 Task: Open a blank sheet, save the file as Niagara.doc Insert a picture of 'Niagara Falls'with name   Niagara Falls.png  Change shape height to 7 select the picture, apply border and shading with setting 3-D, style Dashed line, color Yellow and width 3/4 pt
Action: Mouse moved to (25, 17)
Screenshot: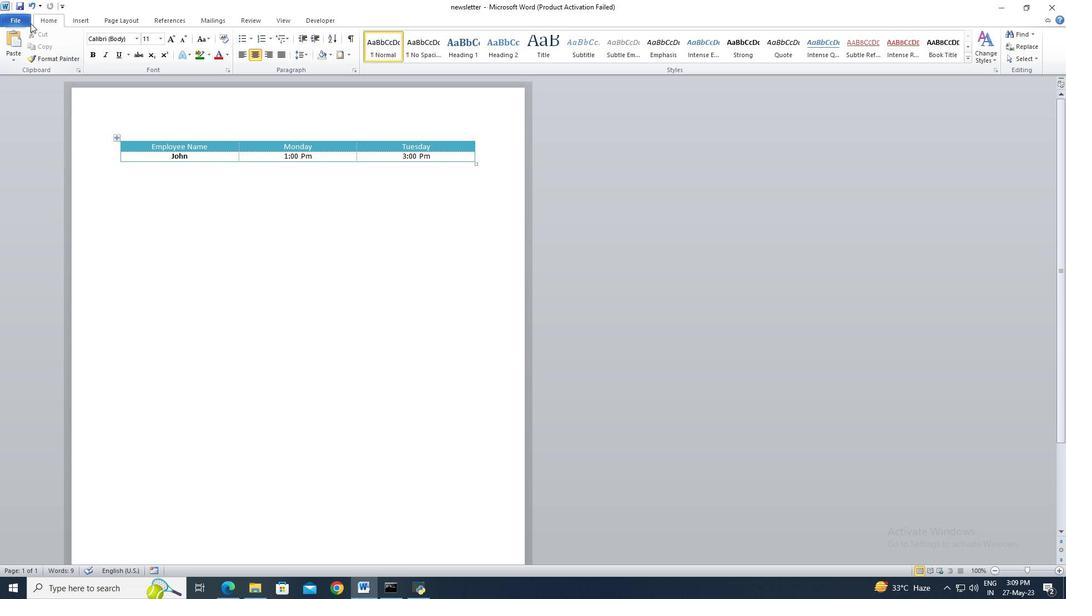 
Action: Mouse pressed left at (25, 17)
Screenshot: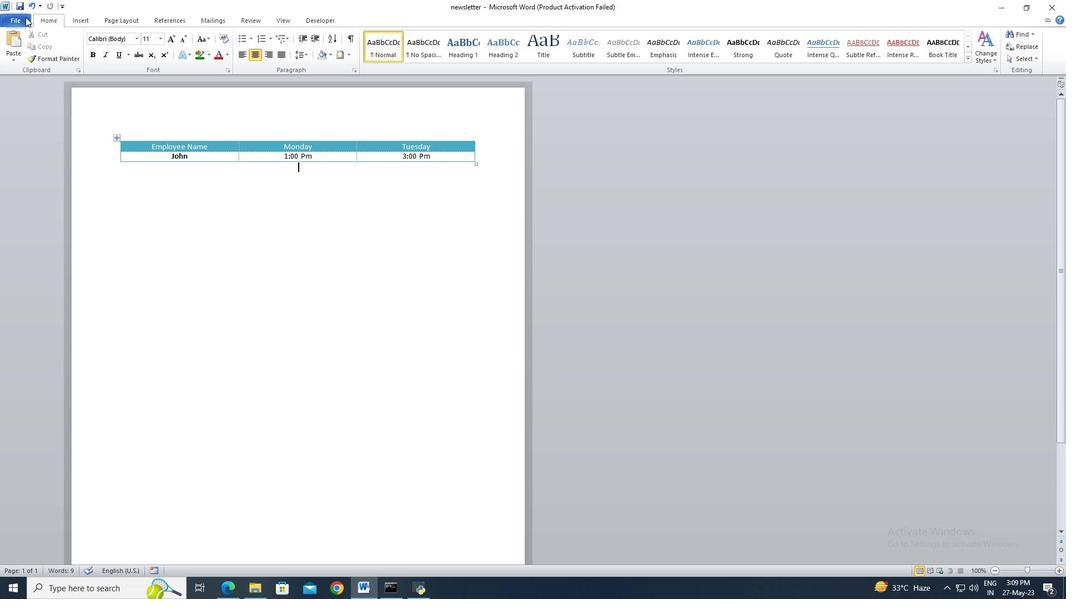 
Action: Mouse moved to (28, 140)
Screenshot: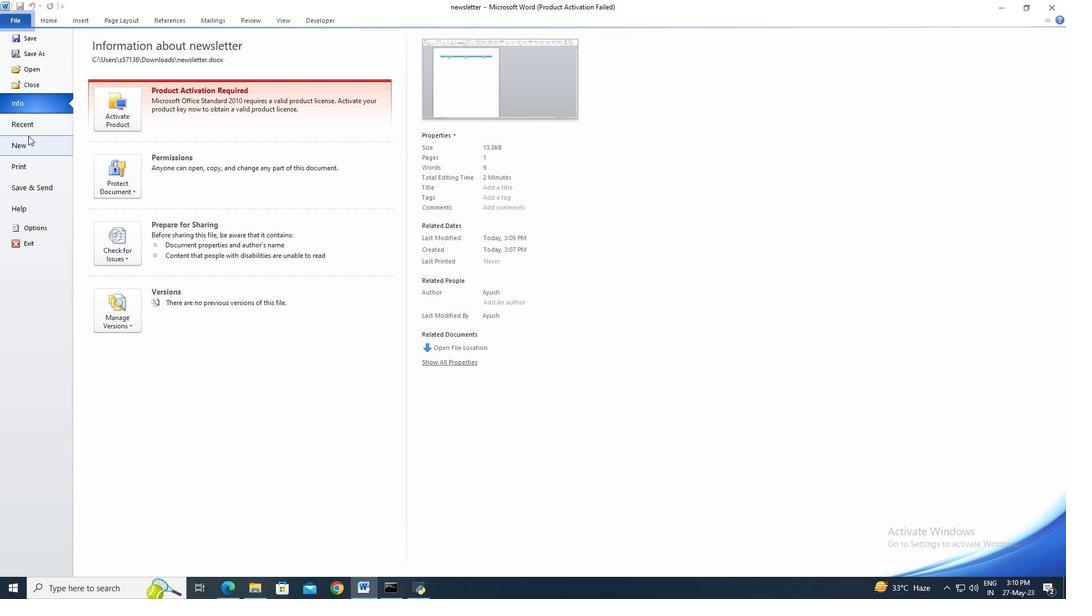 
Action: Mouse pressed left at (28, 140)
Screenshot: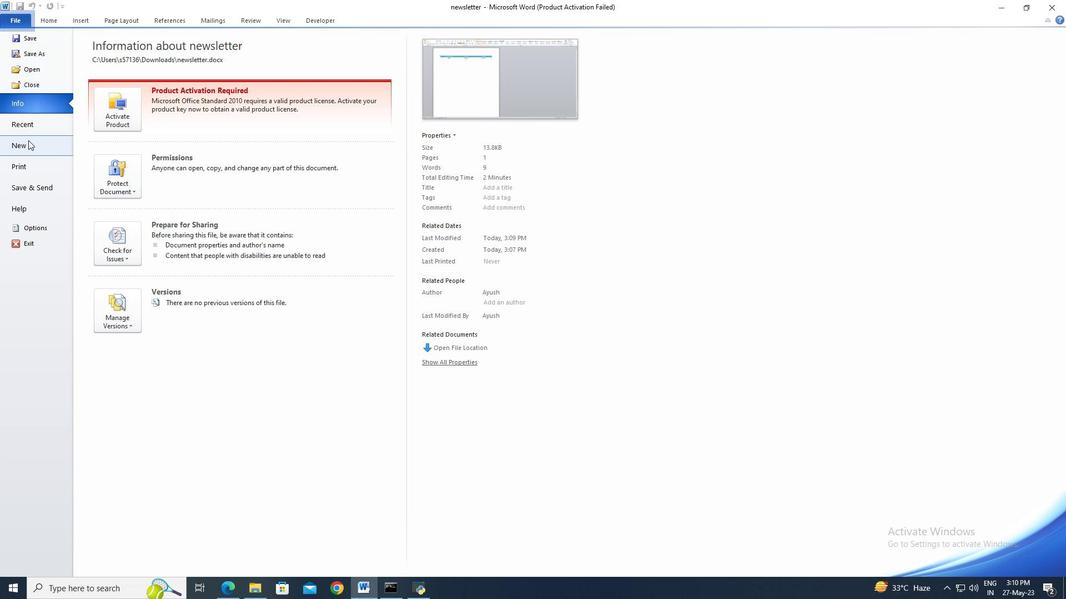 
Action: Mouse moved to (547, 269)
Screenshot: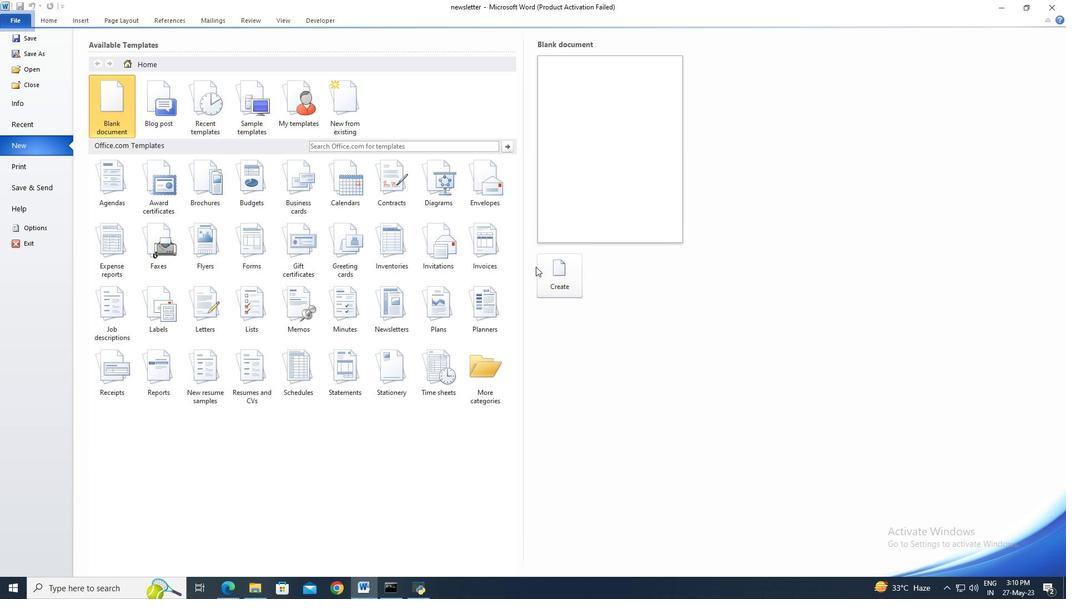 
Action: Mouse pressed left at (547, 269)
Screenshot: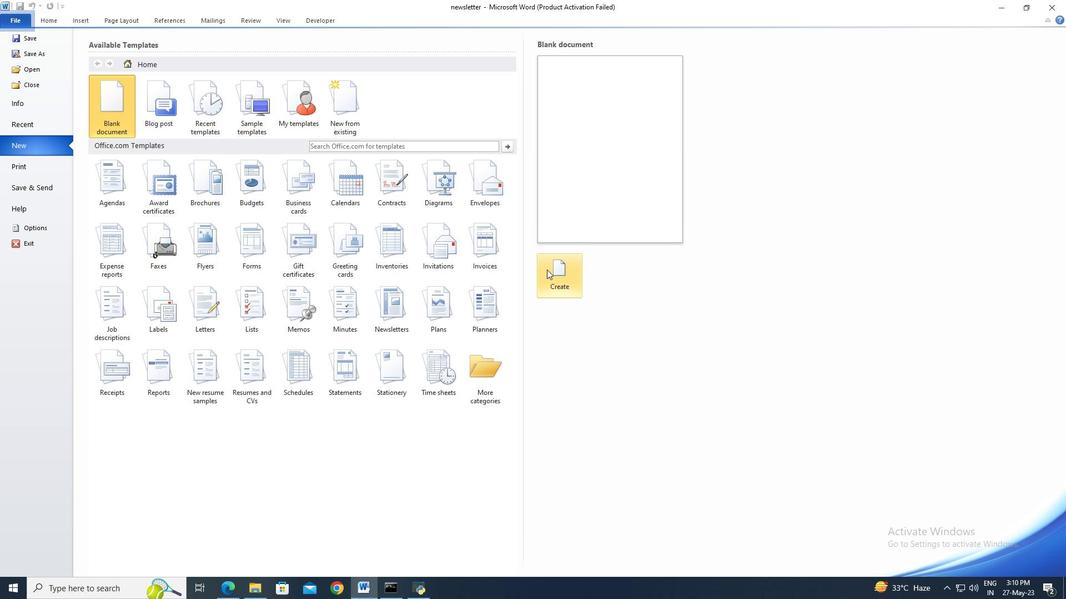 
Action: Mouse moved to (28, 23)
Screenshot: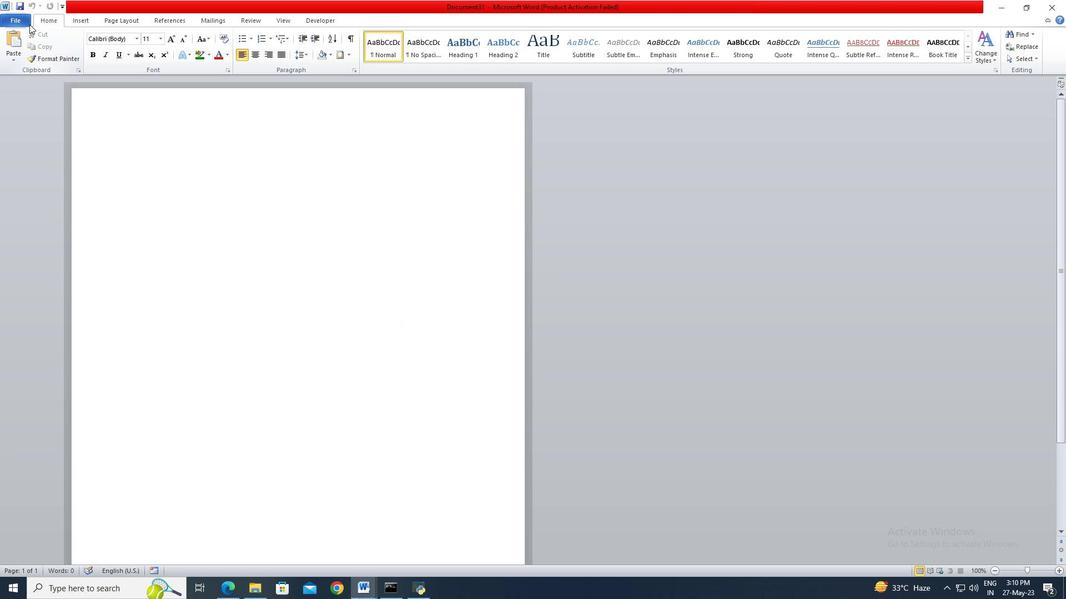 
Action: Mouse pressed left at (28, 23)
Screenshot: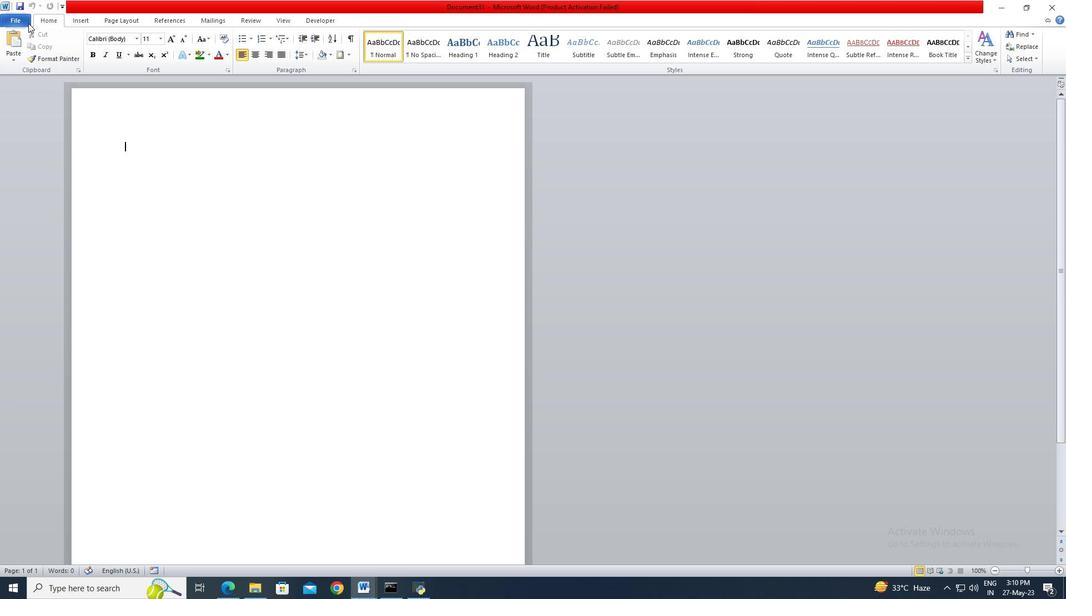 
Action: Mouse moved to (32, 51)
Screenshot: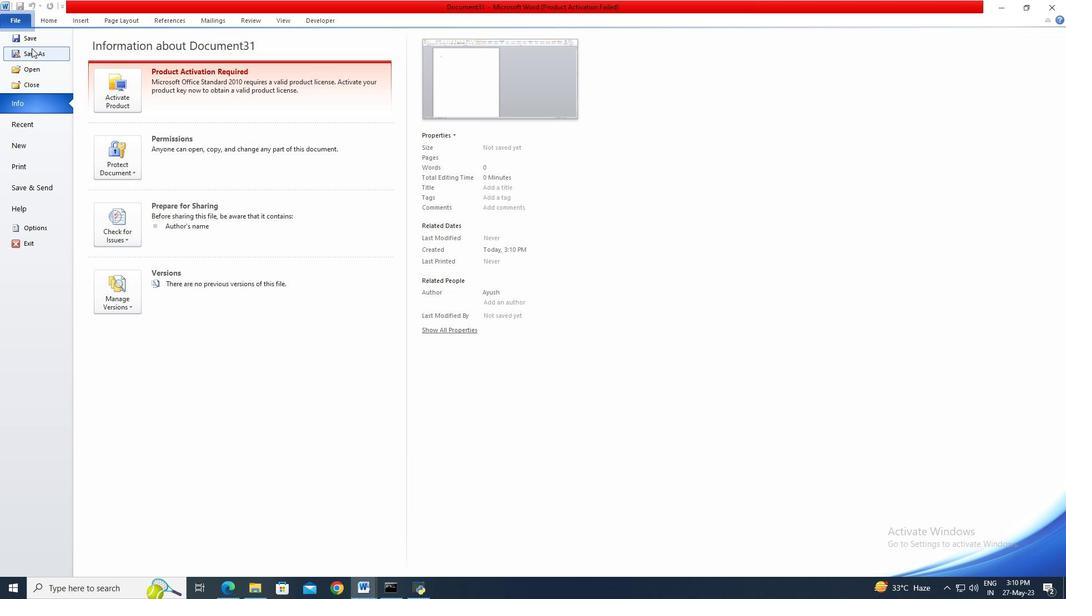 
Action: Mouse pressed left at (32, 51)
Screenshot: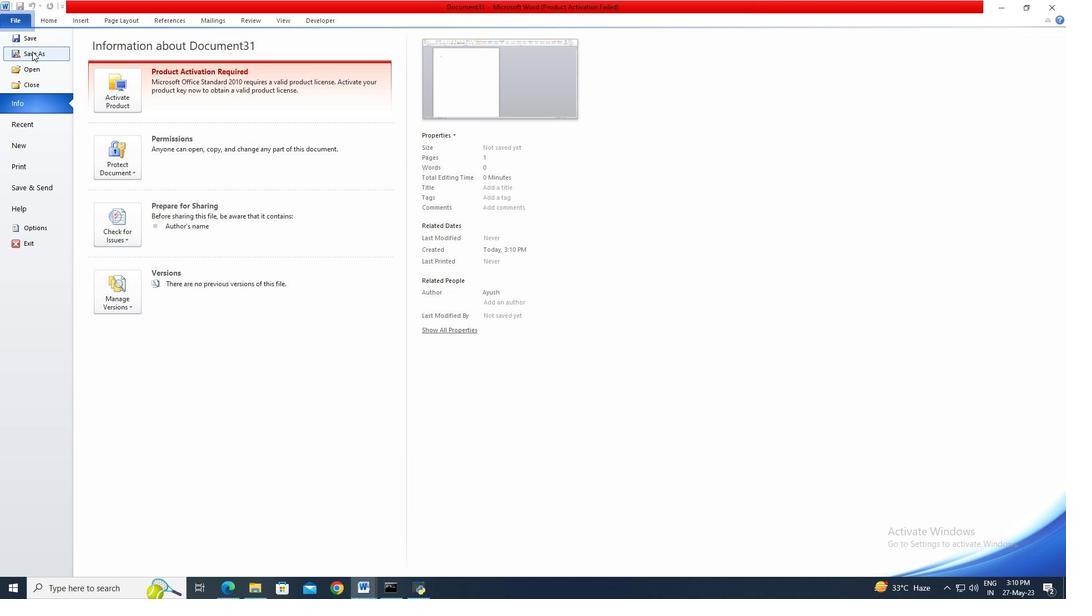 
Action: Mouse moved to (48, 116)
Screenshot: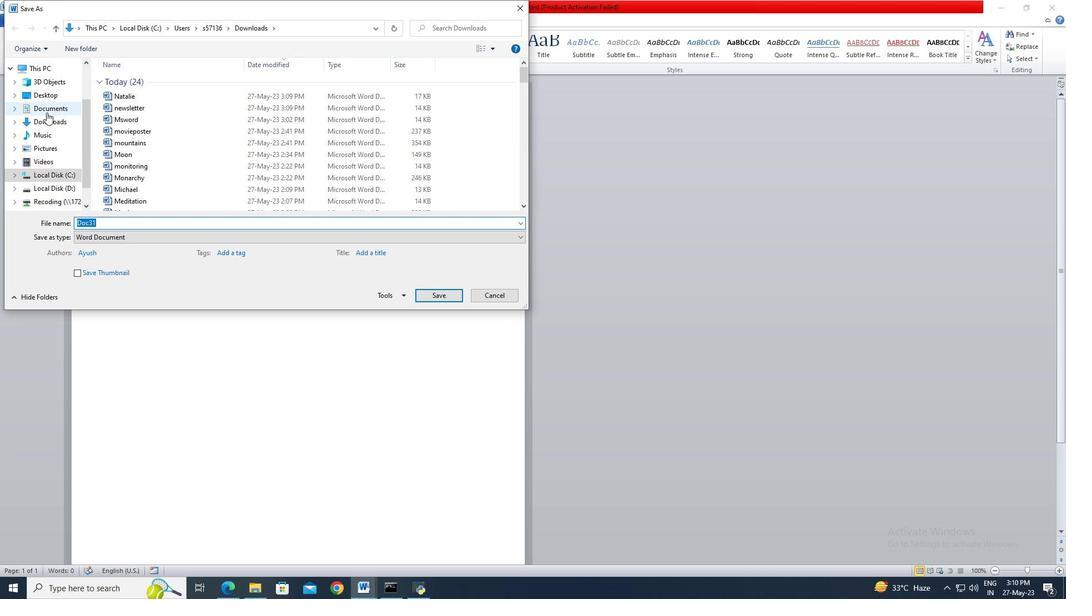 
Action: Mouse pressed left at (48, 116)
Screenshot: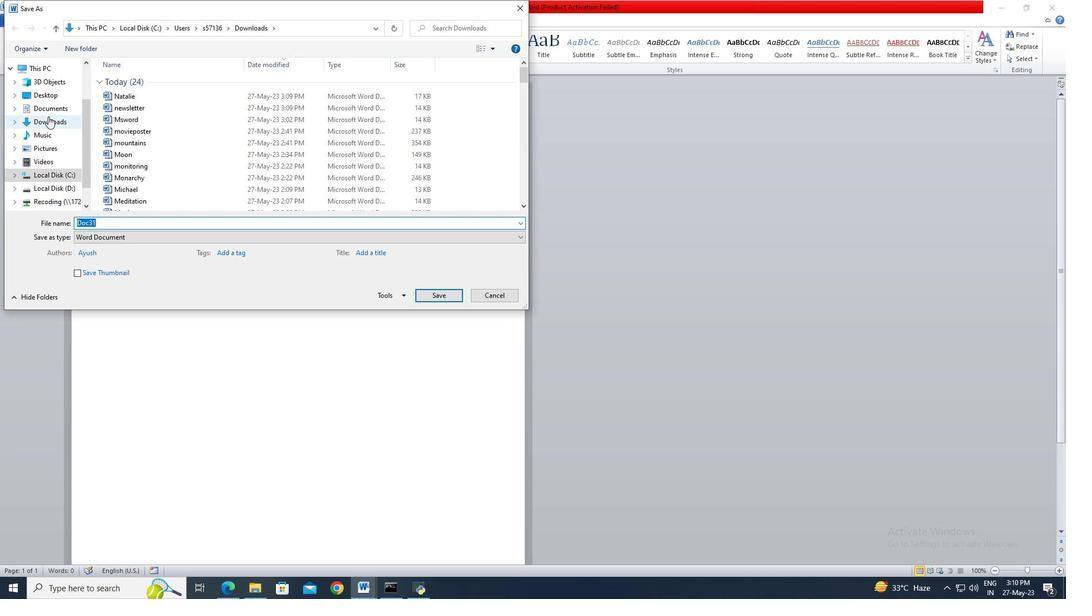 
Action: Mouse moved to (101, 219)
Screenshot: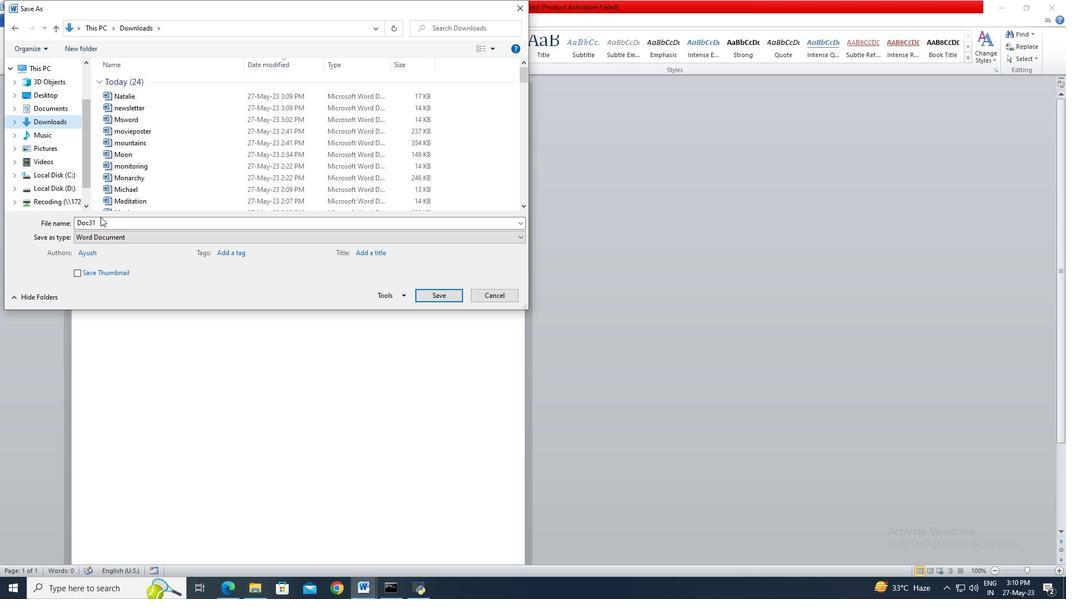 
Action: Mouse pressed left at (101, 219)
Screenshot: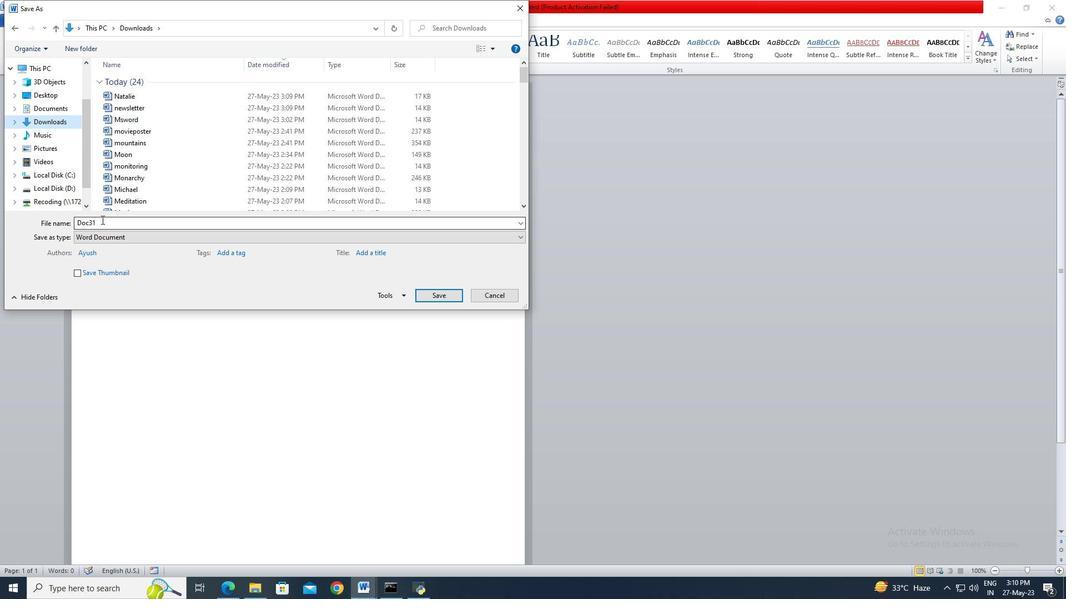 
Action: Key pressed <Key.shift>Niagara
Screenshot: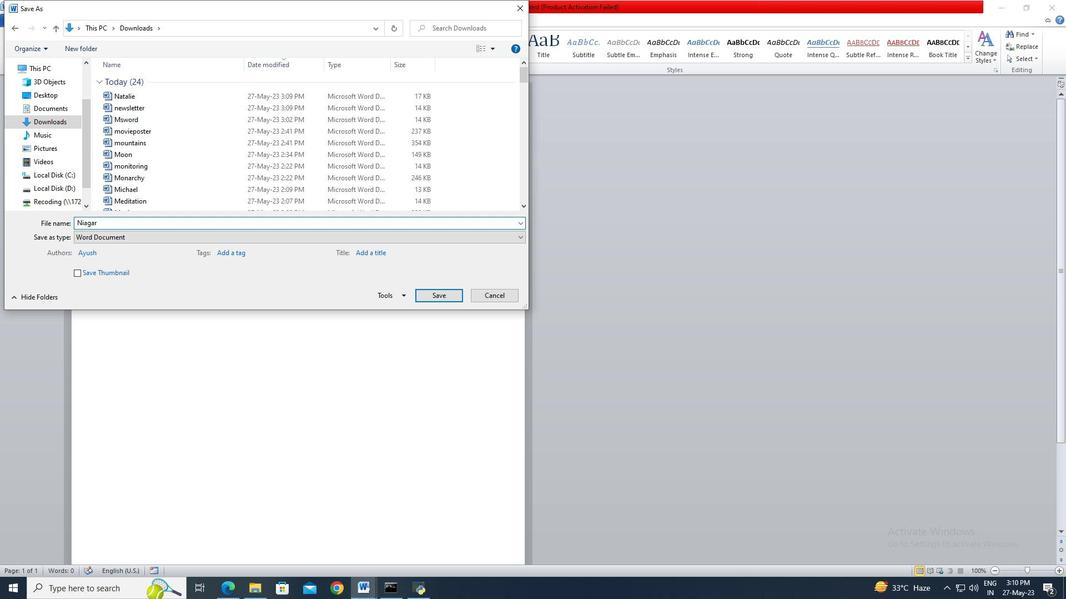 
Action: Mouse moved to (427, 294)
Screenshot: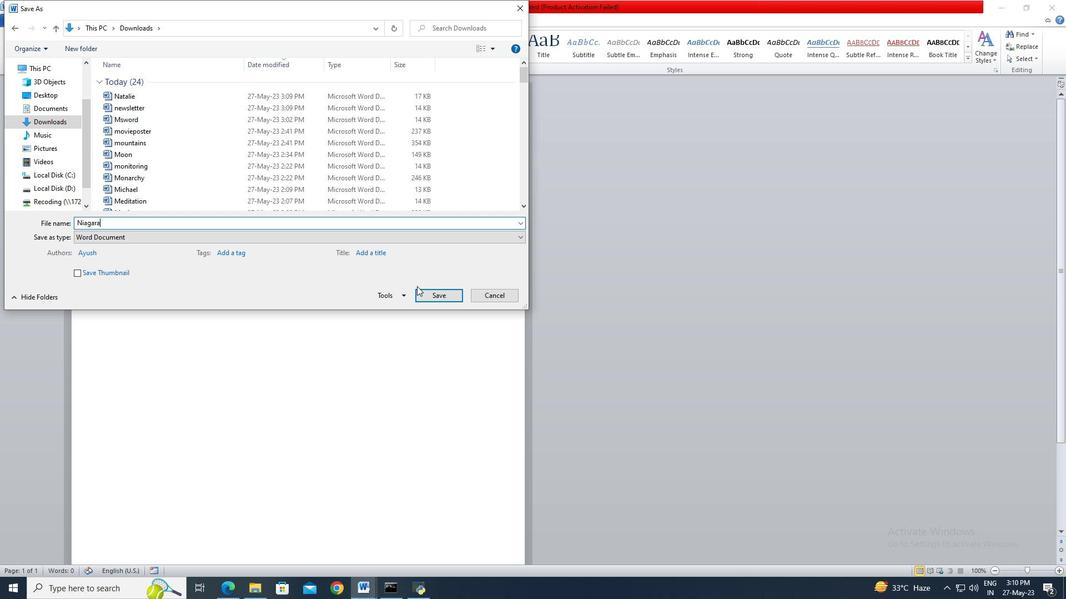 
Action: Mouse pressed left at (427, 294)
Screenshot: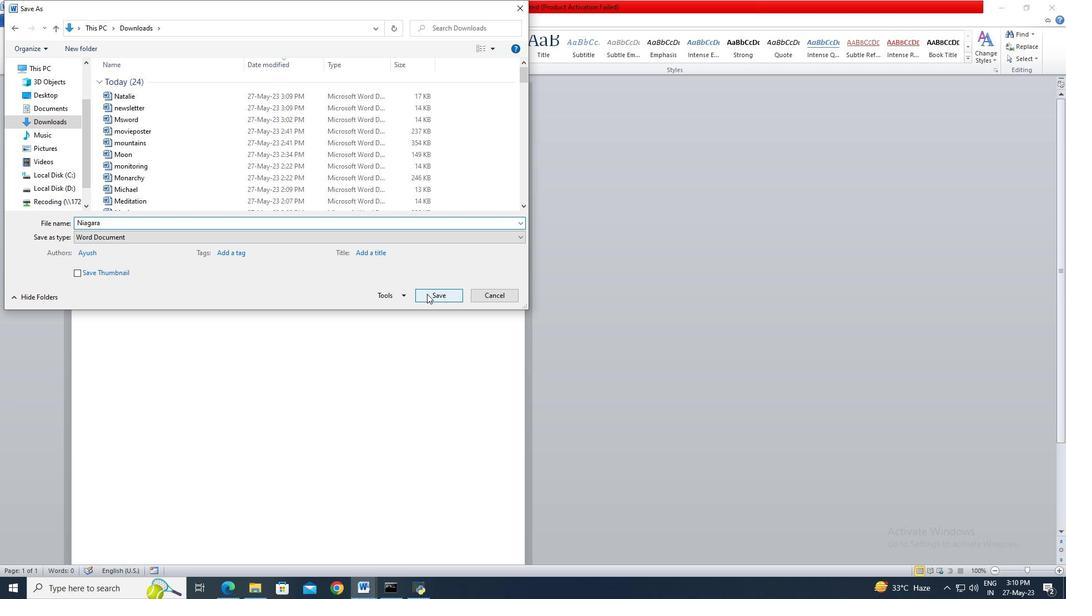 
Action: Mouse moved to (231, 589)
Screenshot: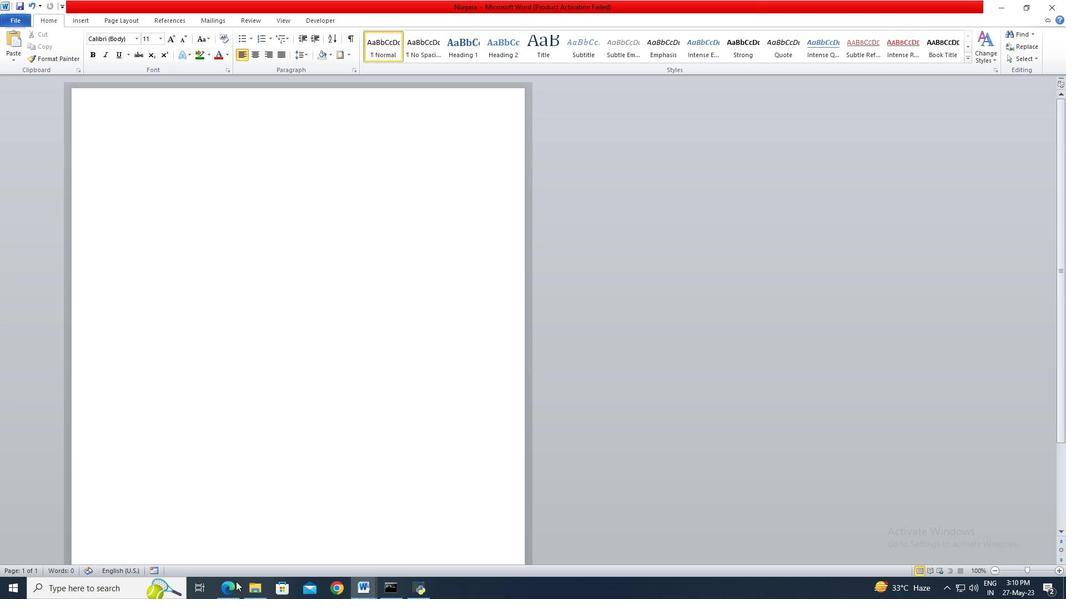 
Action: Mouse pressed left at (231, 589)
Screenshot: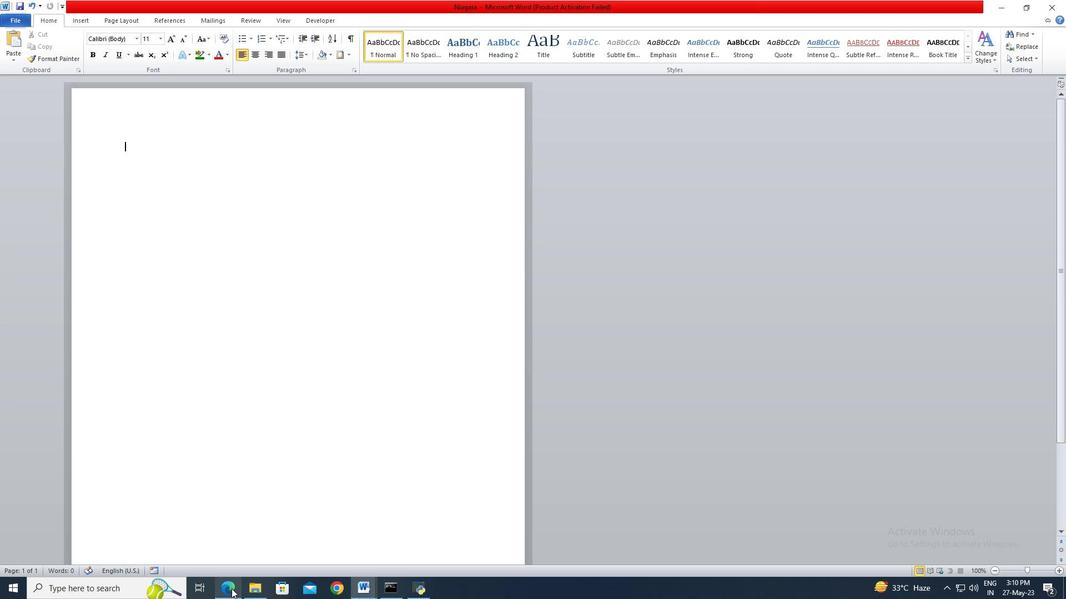 
Action: Mouse moved to (185, 55)
Screenshot: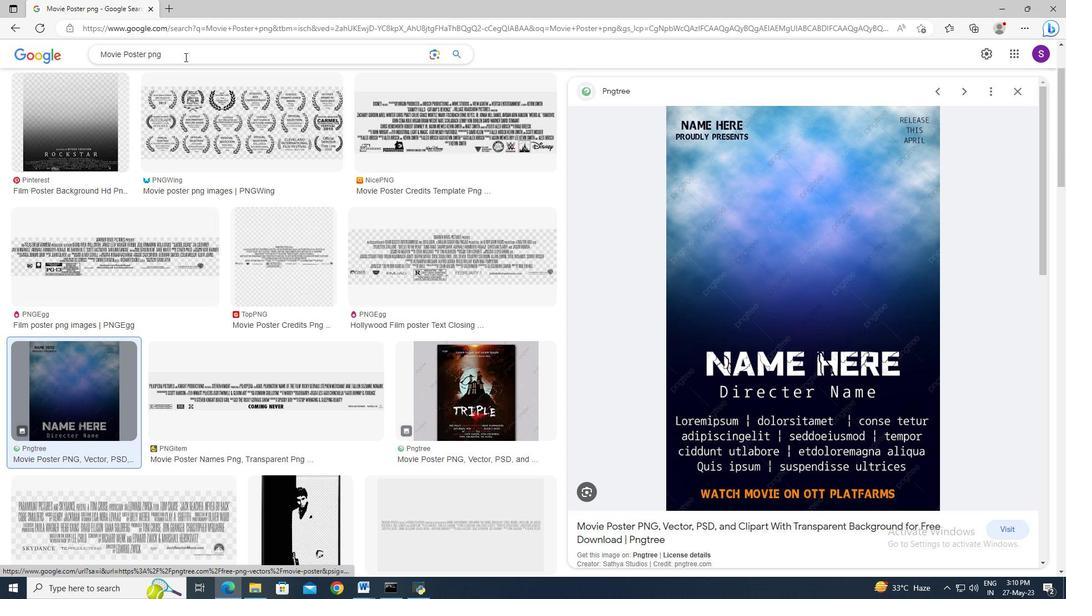 
Action: Mouse pressed left at (185, 55)
Screenshot: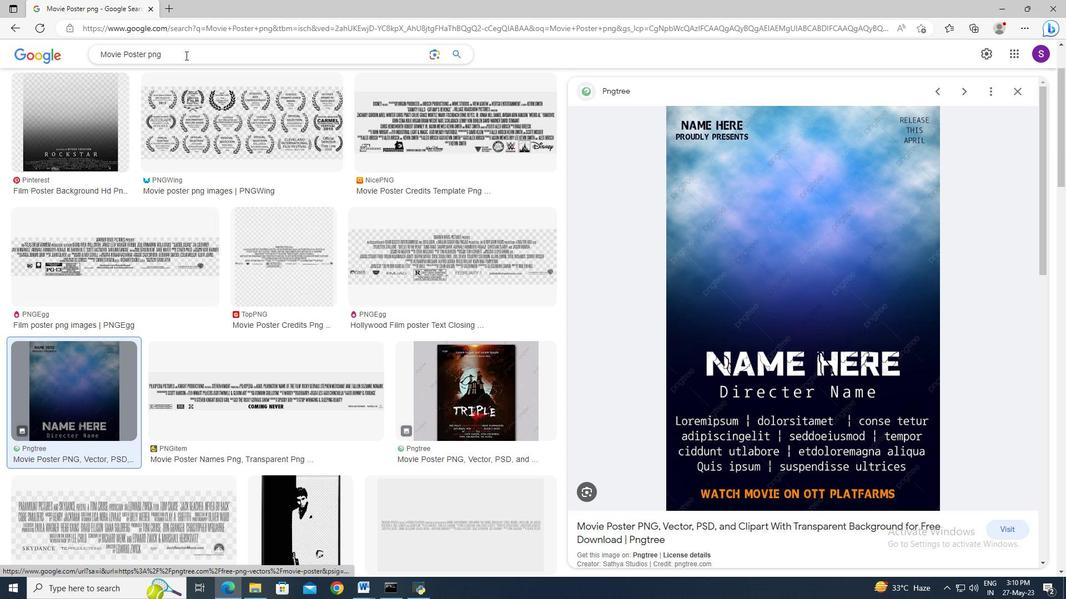 
Action: Key pressed ctrl+A<Key.delete><Key.shift>No<Key.backspace>iagara<Key.space><Key.shift>Falls<Key.space>png<Key.enter>
Screenshot: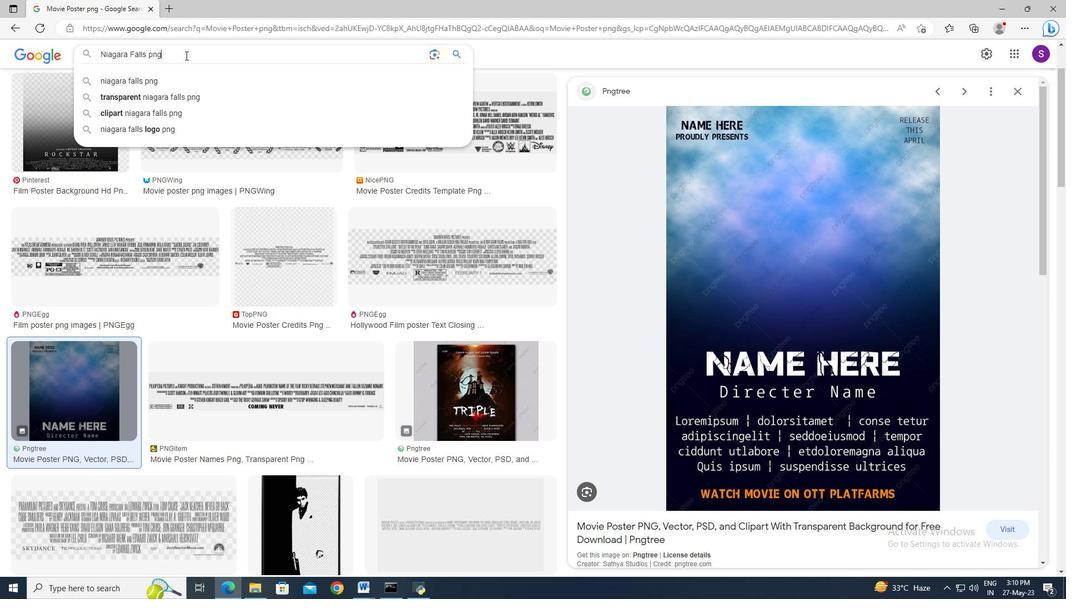 
Action: Mouse moved to (237, 188)
Screenshot: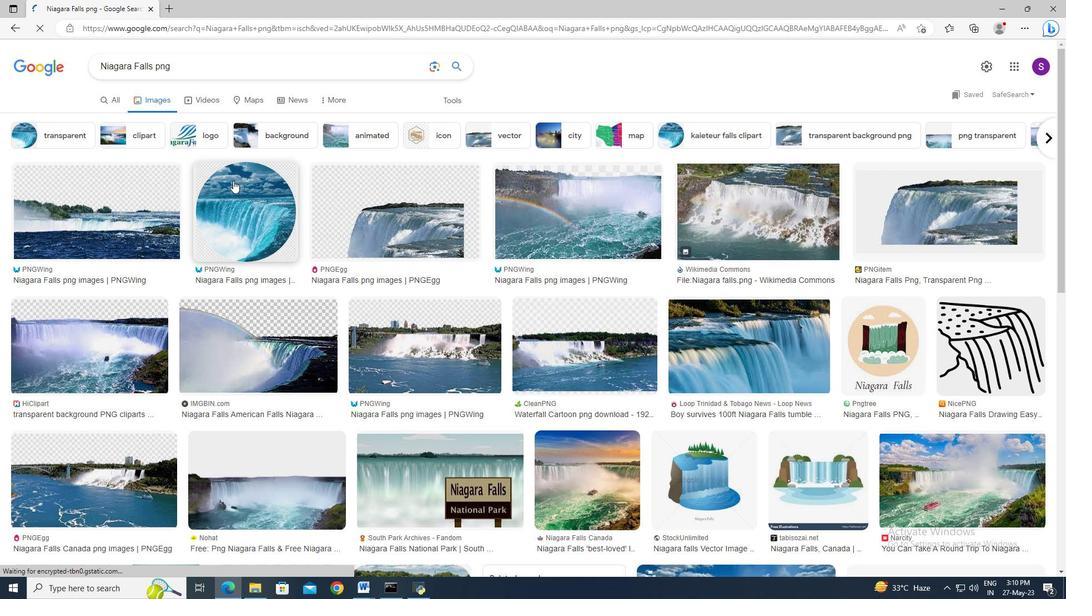 
Action: Mouse pressed left at (237, 188)
Screenshot: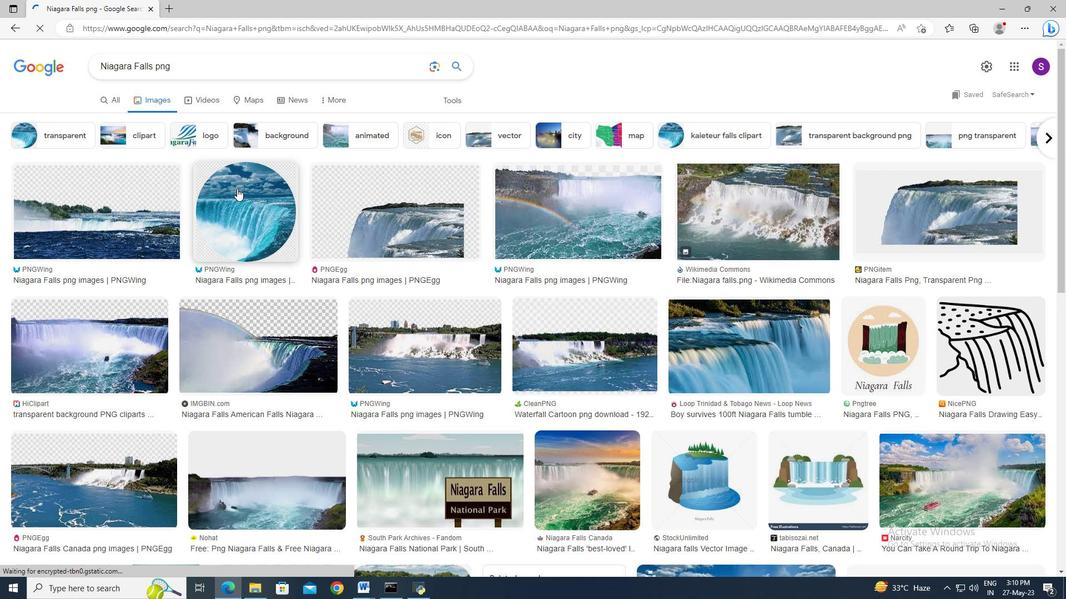 
Action: Mouse moved to (657, 190)
Screenshot: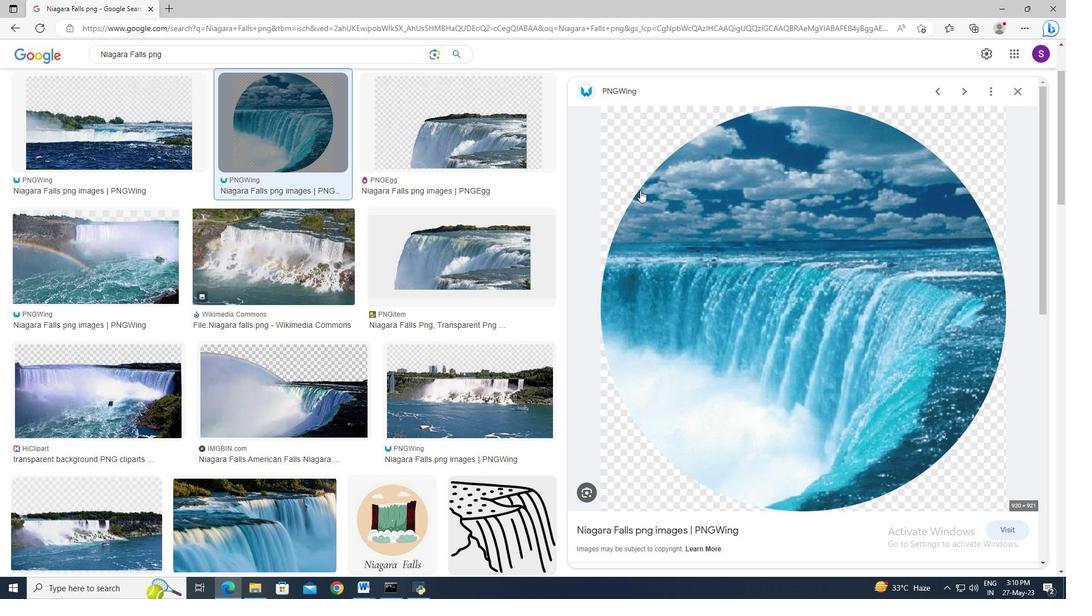 
Action: Mouse pressed right at (657, 190)
Screenshot: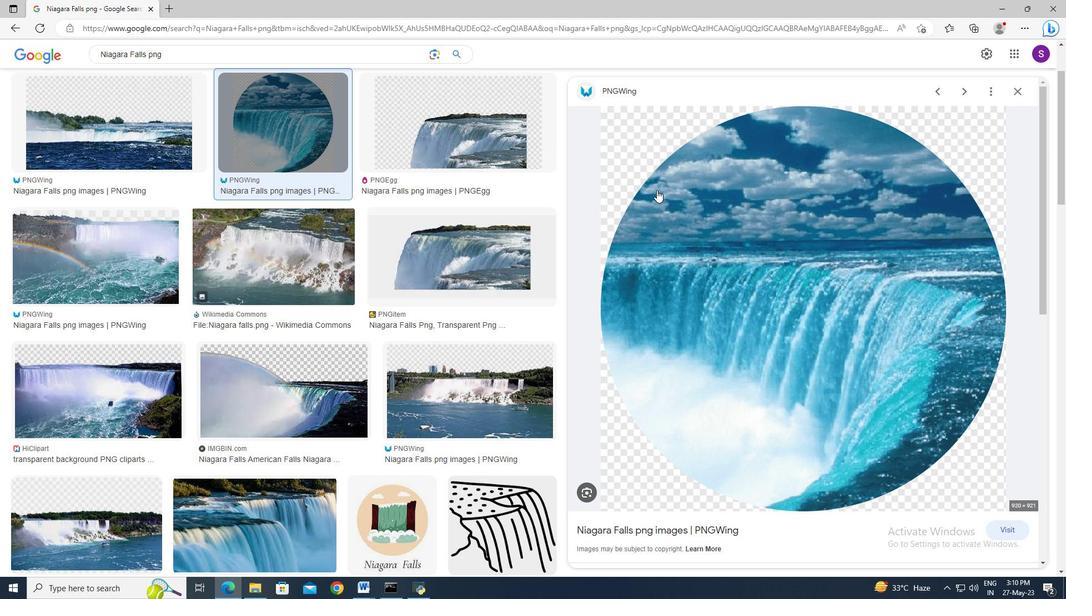 
Action: Mouse moved to (696, 336)
Screenshot: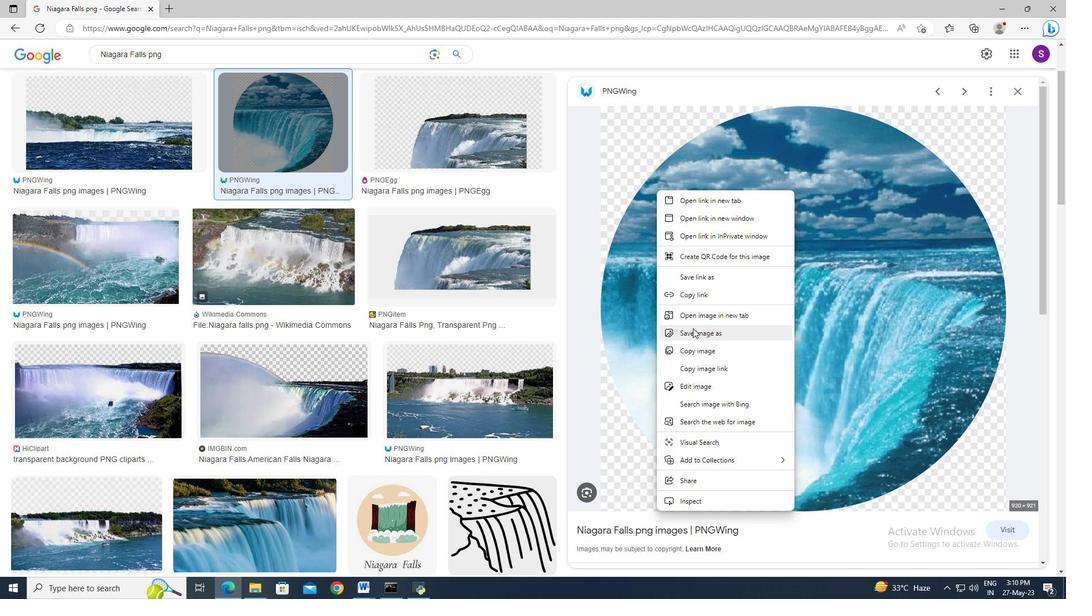 
Action: Mouse pressed left at (696, 336)
Screenshot: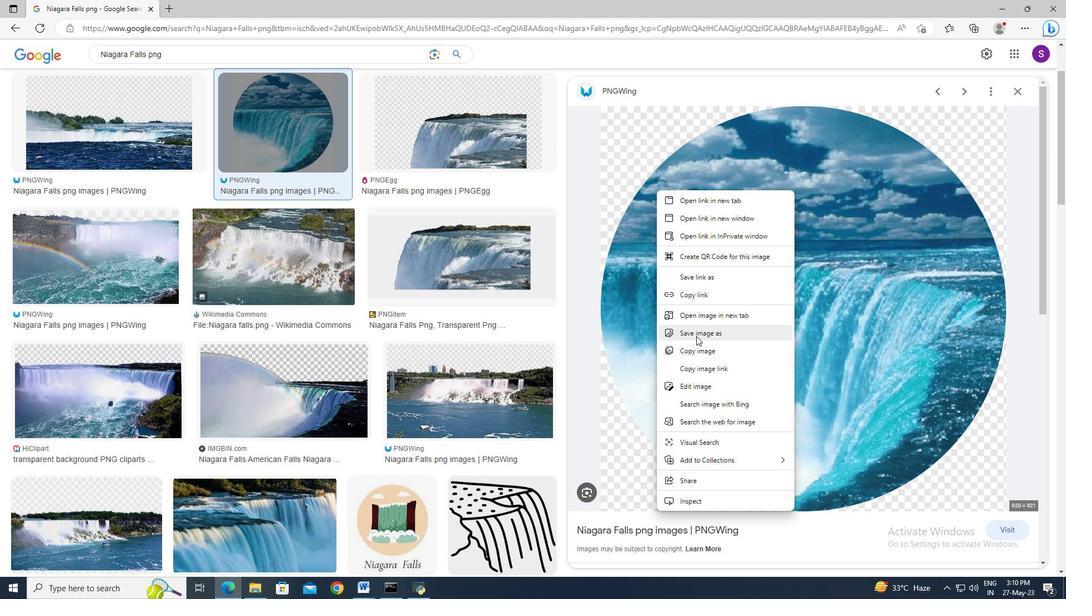 
Action: Mouse moved to (620, 329)
Screenshot: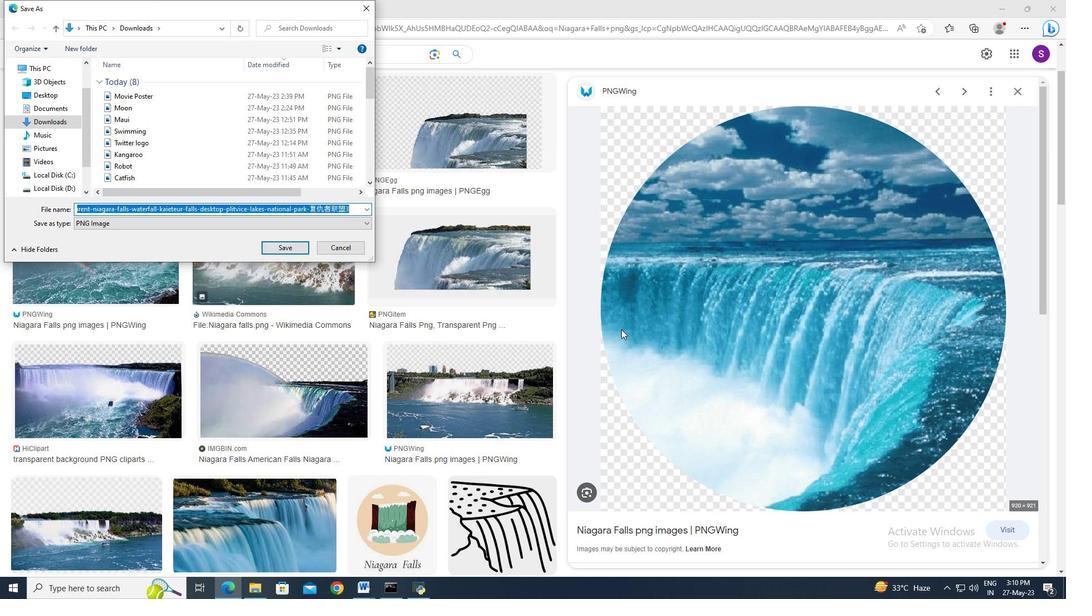 
Action: Key pressed <Key.shift>Niagara<Key.space><Key.shift>Falls
Screenshot: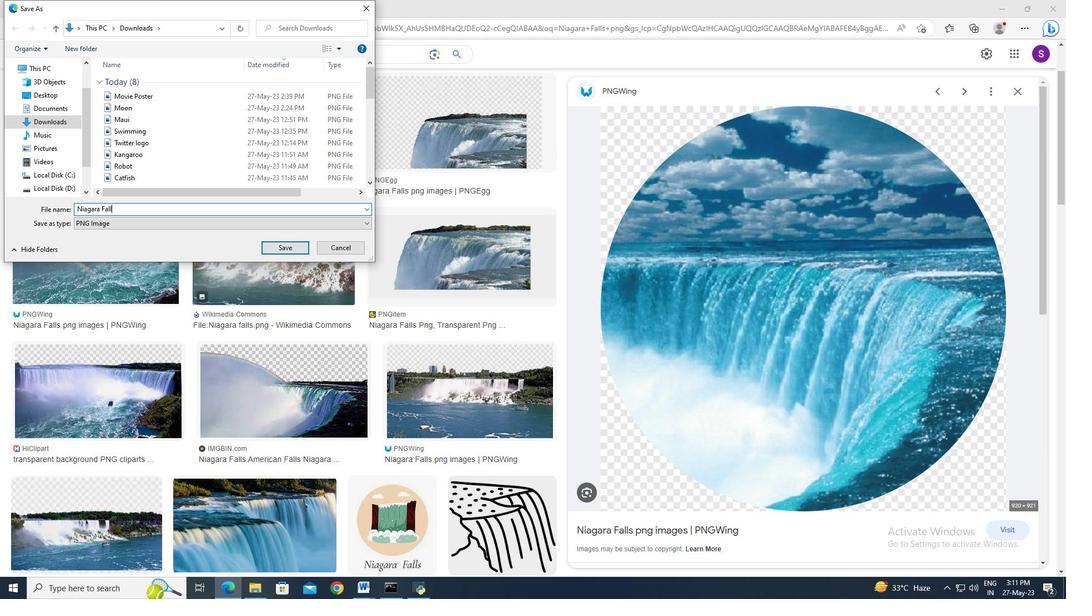 
Action: Mouse moved to (294, 249)
Screenshot: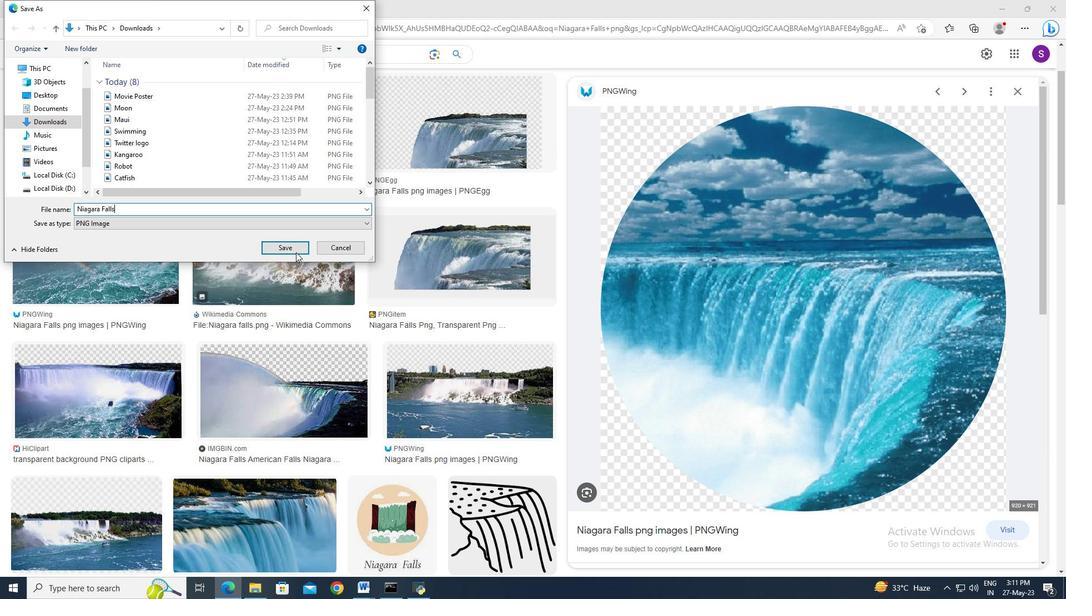 
Action: Mouse pressed left at (294, 249)
Screenshot: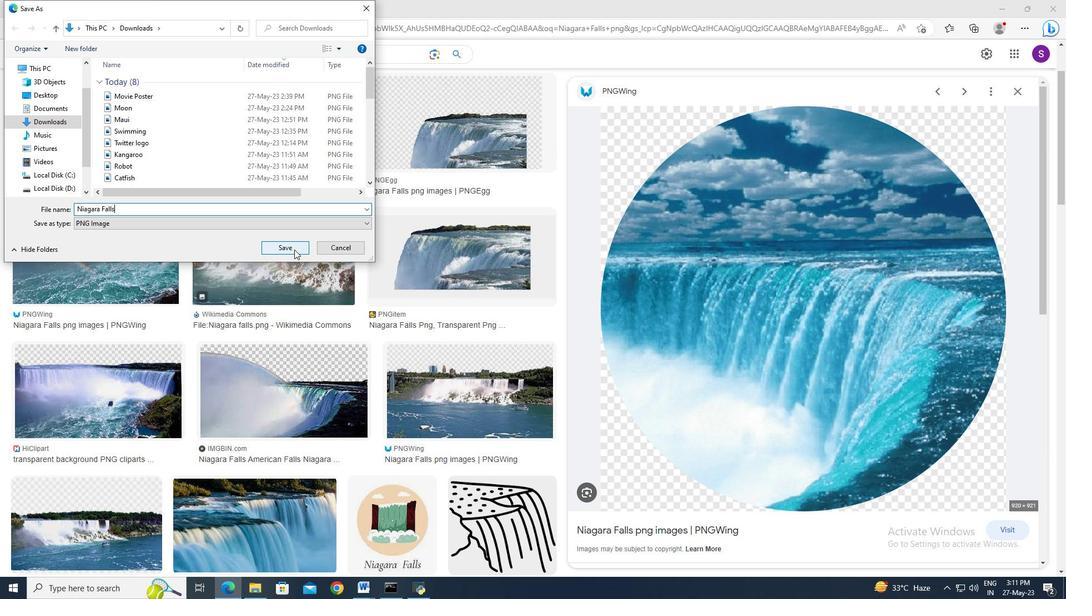 
Action: Mouse moved to (231, 584)
Screenshot: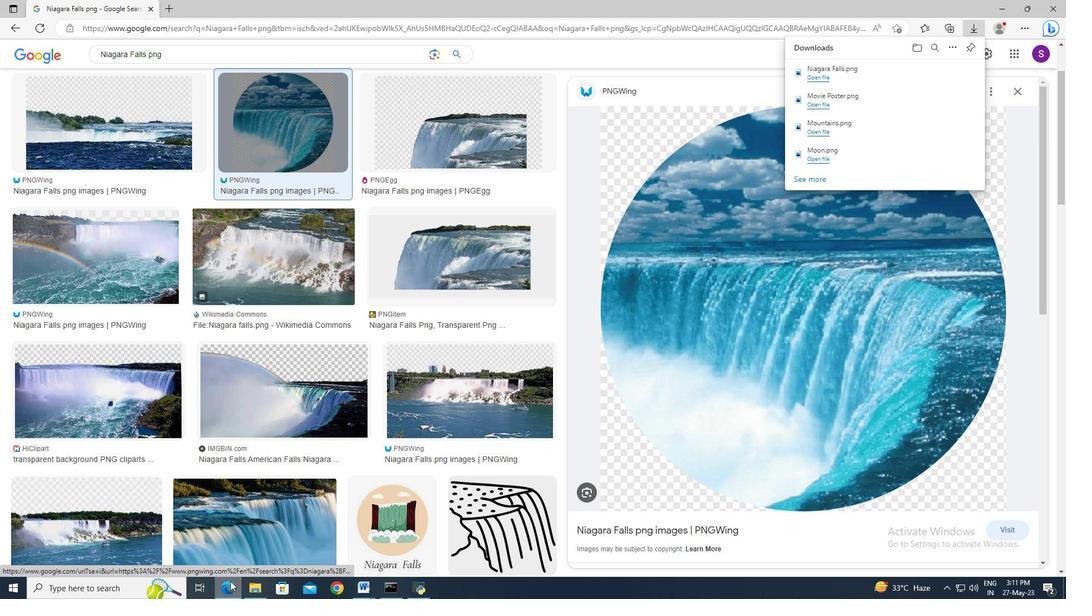 
Action: Mouse pressed left at (231, 584)
Screenshot: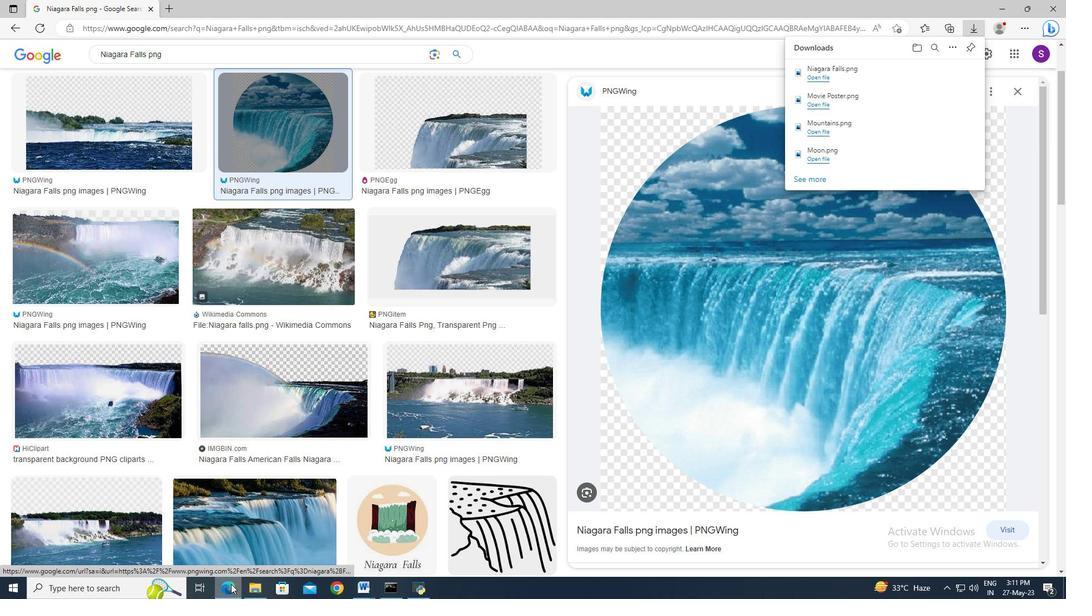 
Action: Mouse moved to (87, 22)
Screenshot: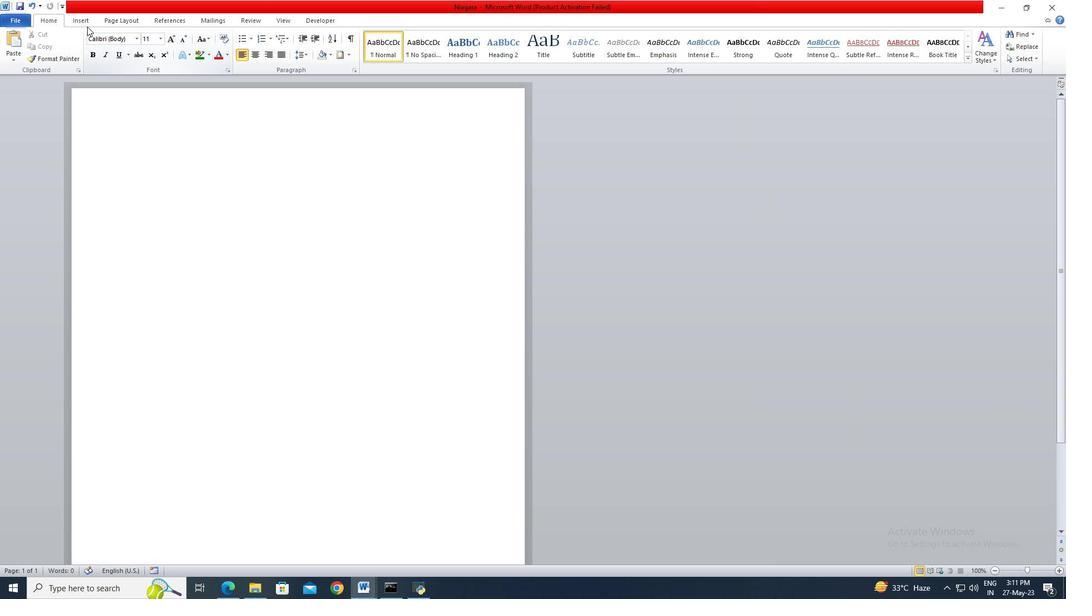 
Action: Mouse pressed left at (87, 22)
Screenshot: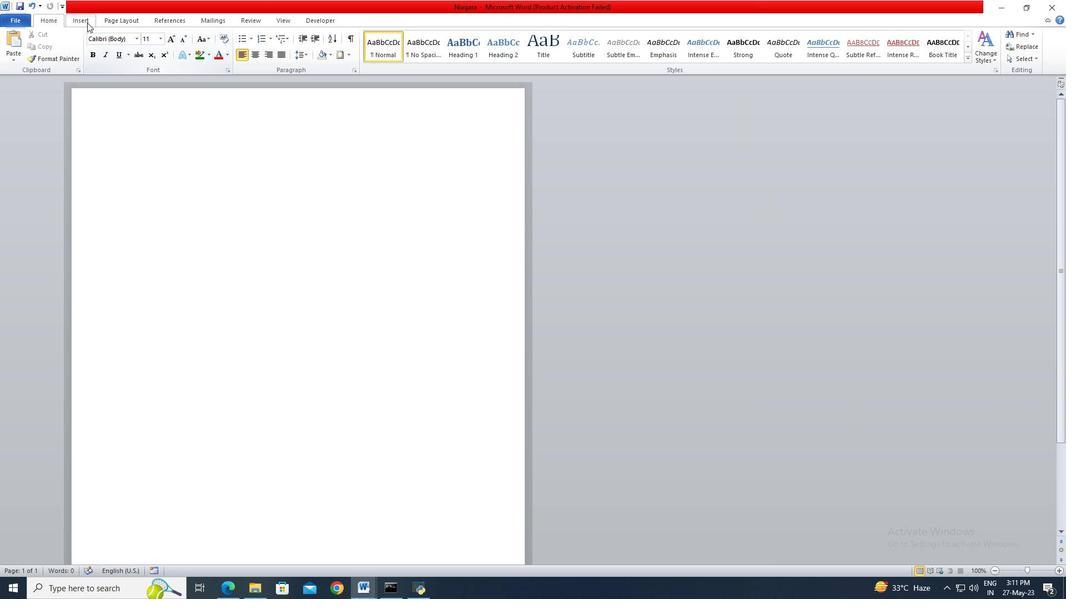 
Action: Mouse moved to (114, 45)
Screenshot: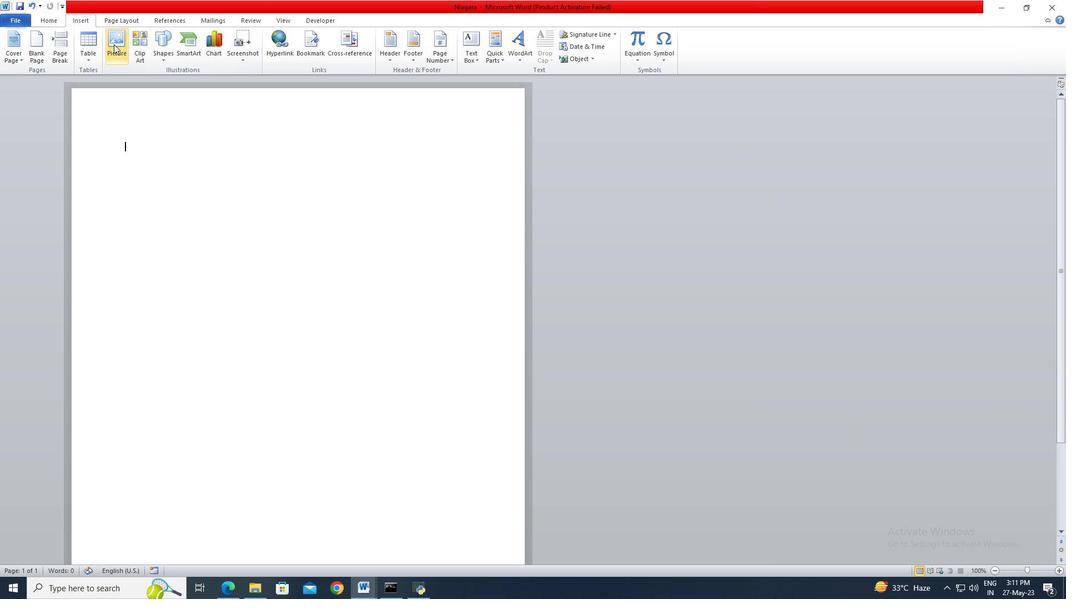 
Action: Mouse pressed left at (114, 45)
Screenshot: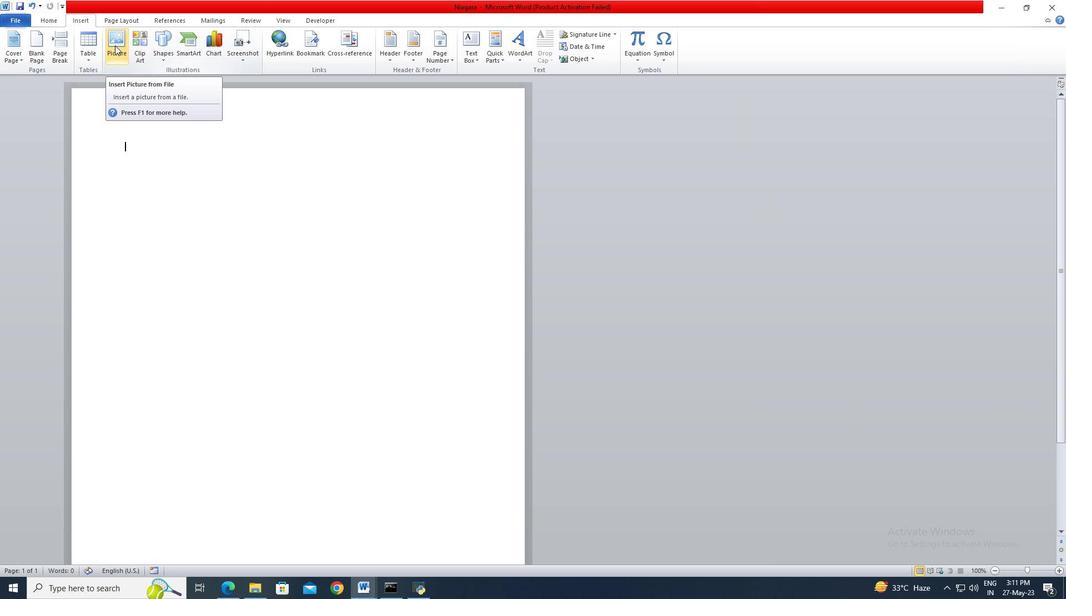 
Action: Mouse moved to (128, 91)
Screenshot: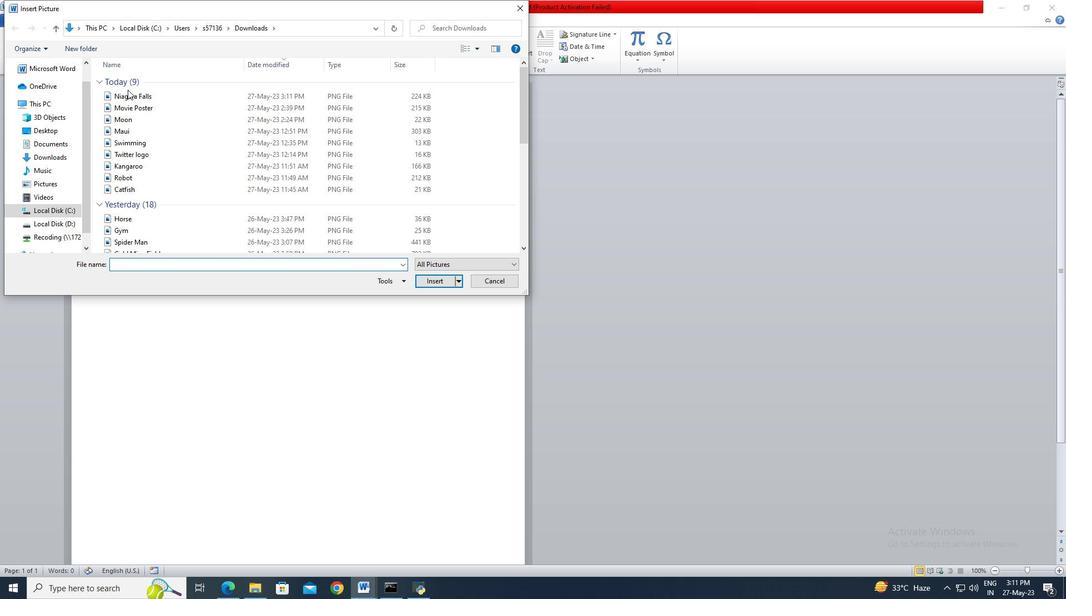 
Action: Mouse pressed left at (128, 91)
Screenshot: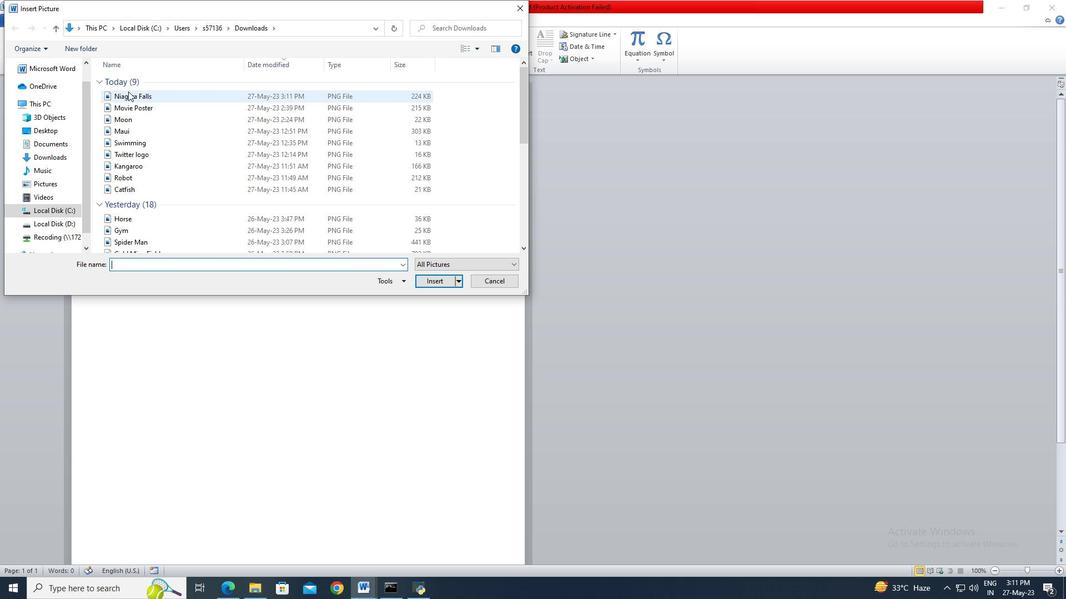 
Action: Mouse moved to (429, 282)
Screenshot: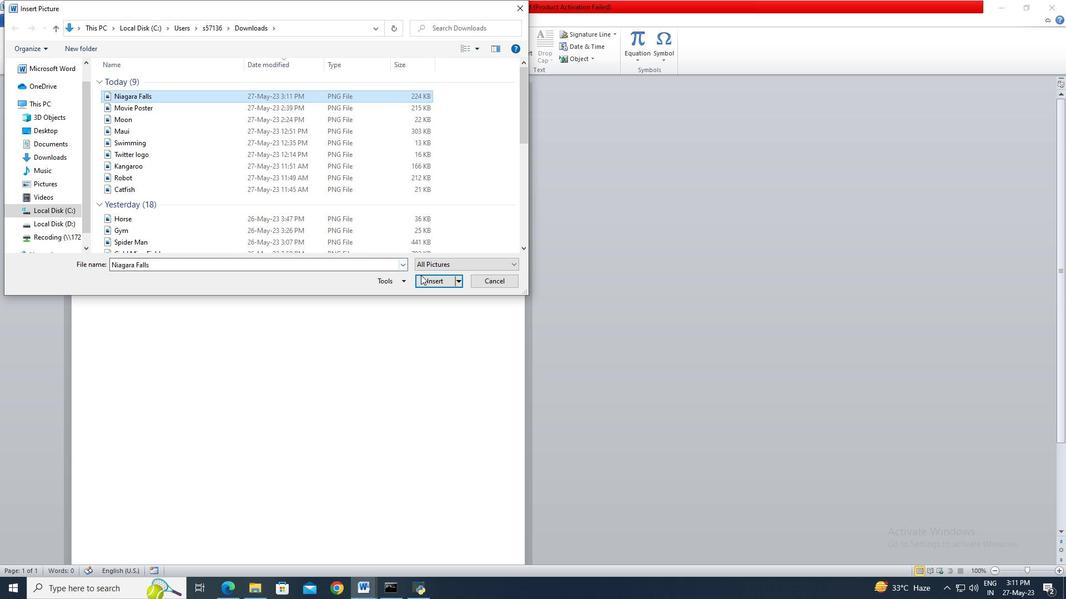 
Action: Mouse pressed left at (429, 282)
Screenshot: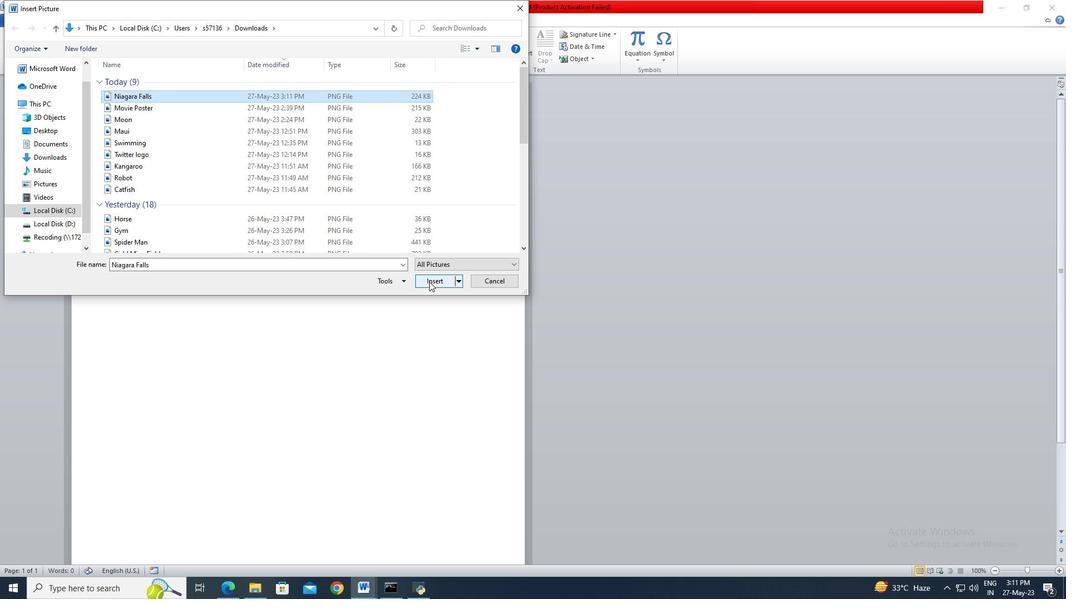 
Action: Mouse moved to (1036, 40)
Screenshot: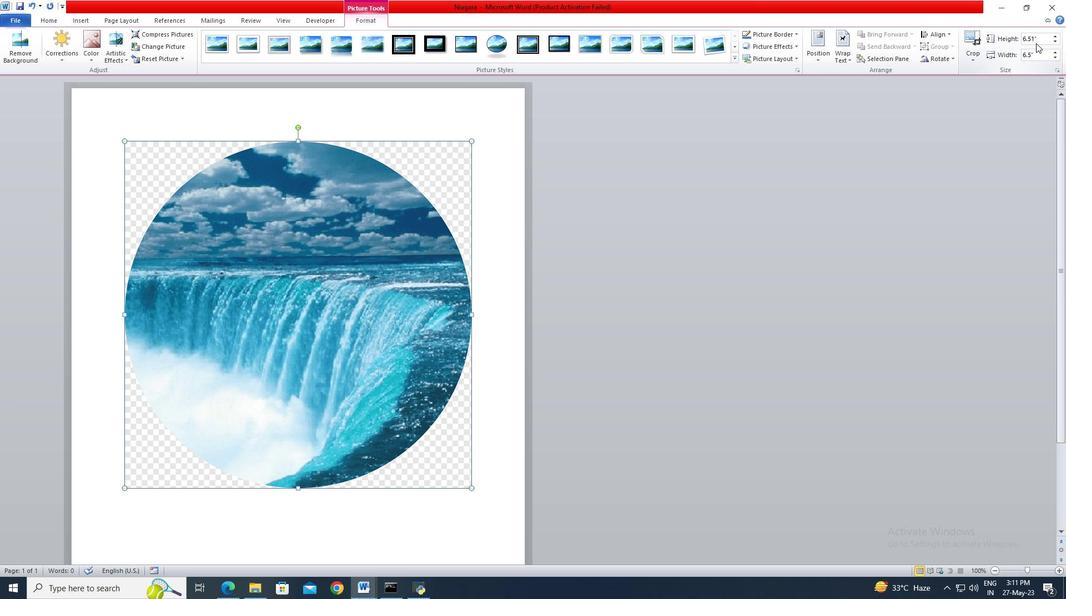 
Action: Mouse pressed left at (1036, 40)
Screenshot: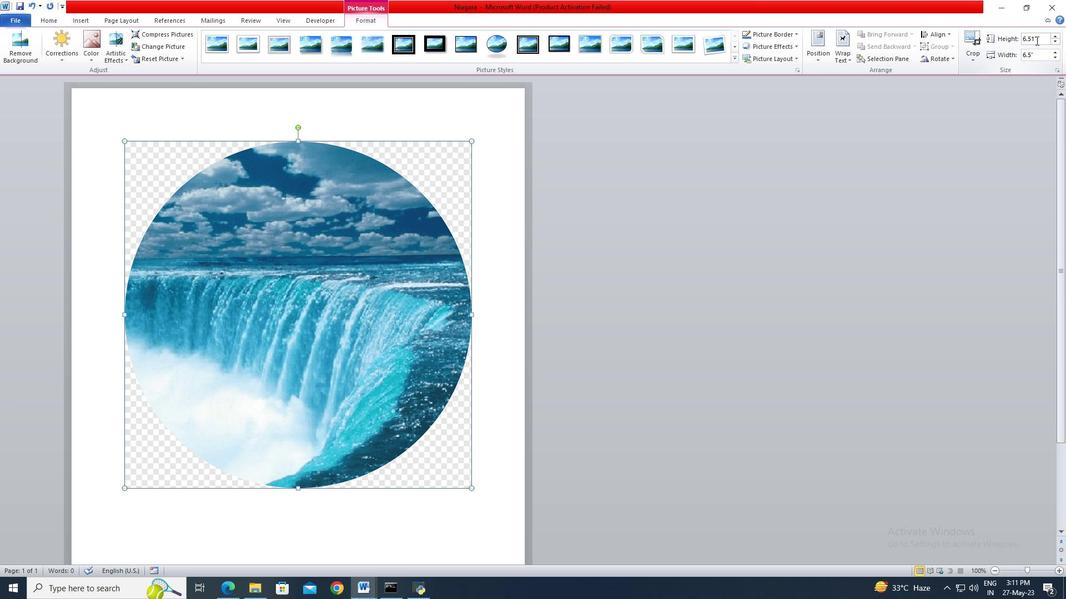 
Action: Mouse moved to (934, 30)
Screenshot: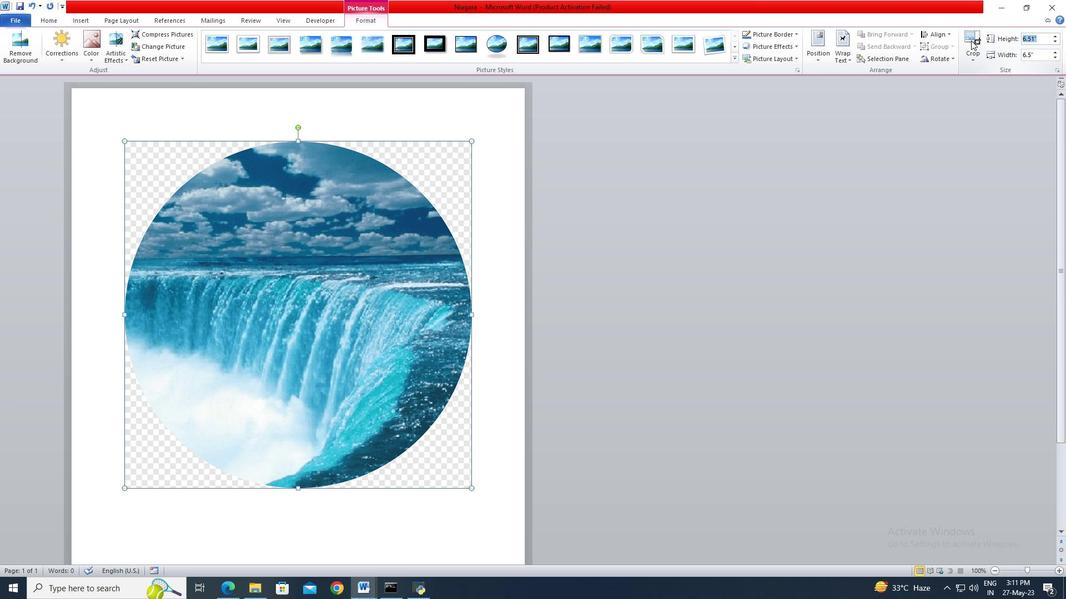 
Action: Key pressed 7<Key.enter>
Screenshot: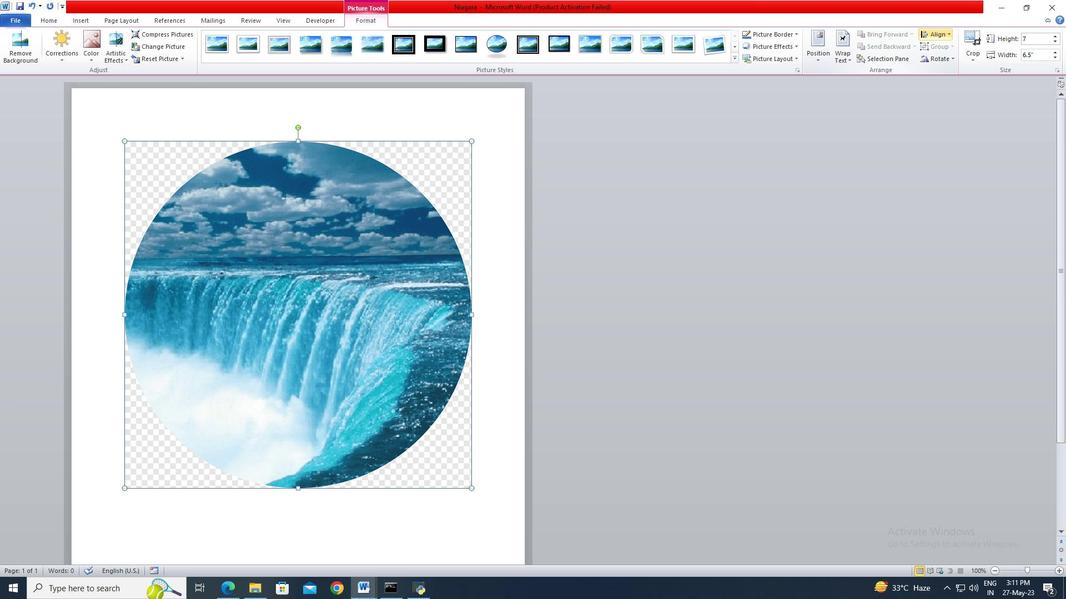 
Action: Mouse moved to (61, 23)
Screenshot: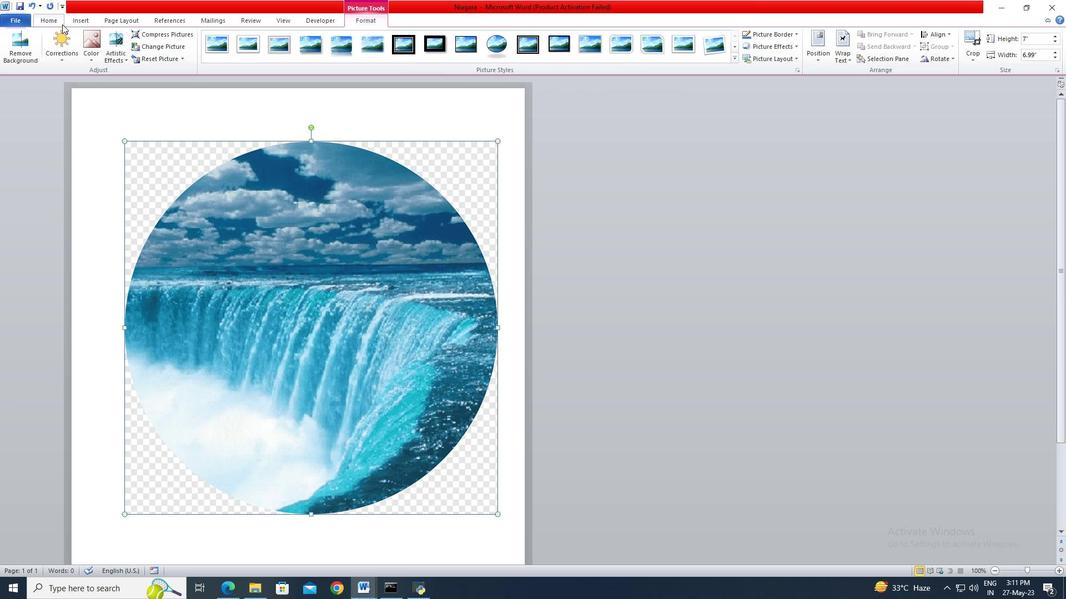 
Action: Mouse pressed left at (61, 23)
Screenshot: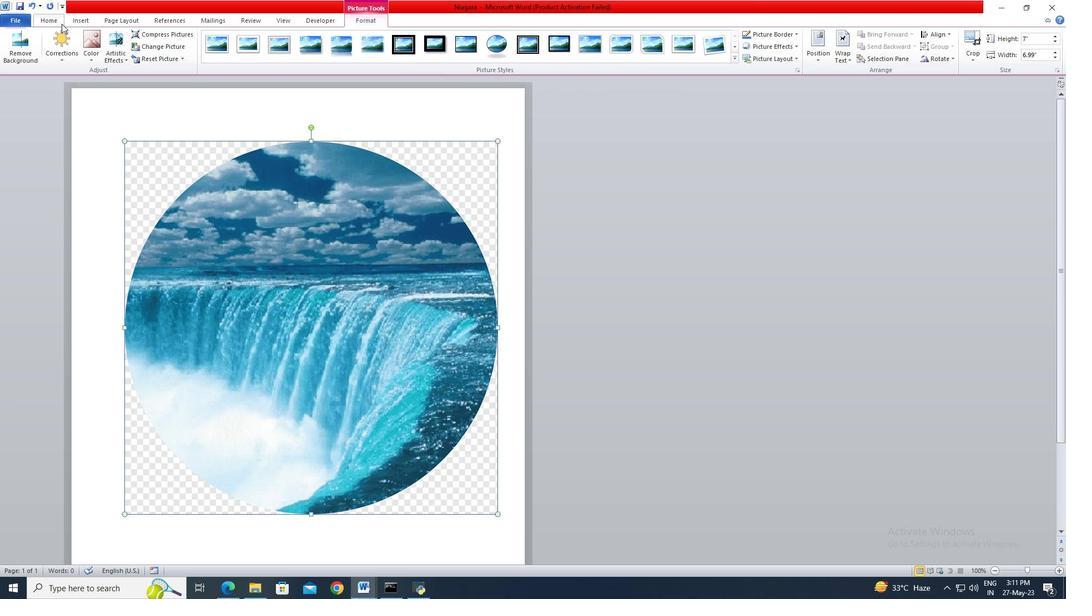 
Action: Mouse moved to (348, 56)
Screenshot: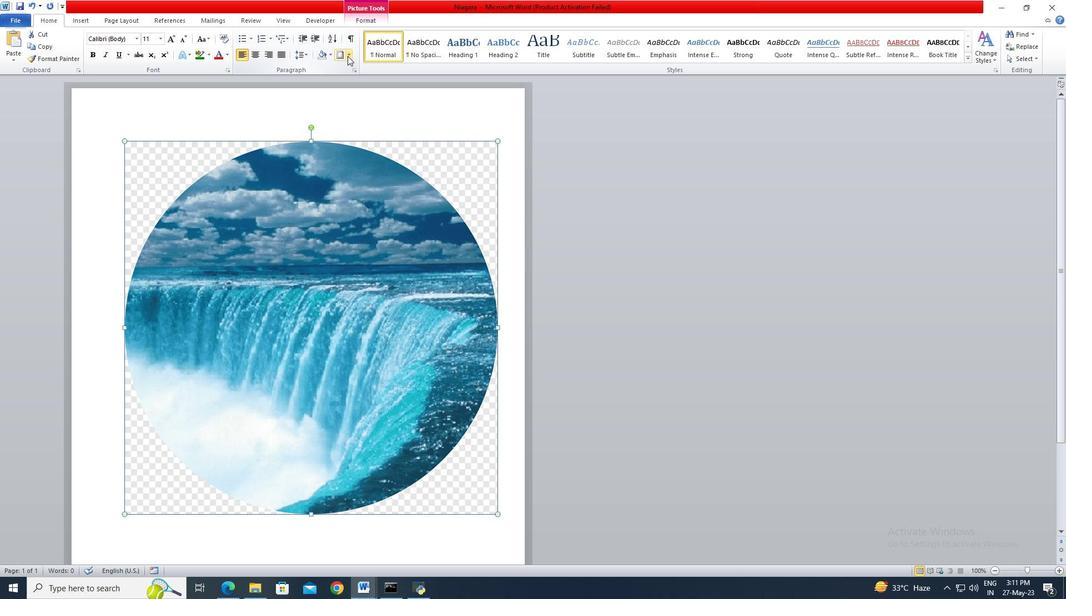 
Action: Mouse pressed left at (348, 56)
Screenshot: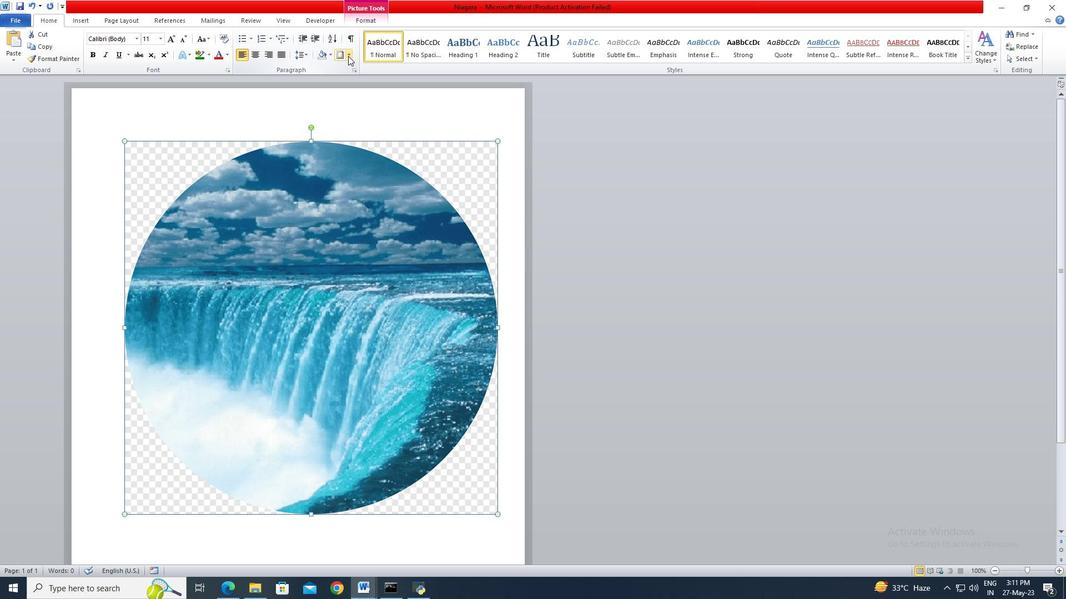 
Action: Mouse moved to (390, 258)
Screenshot: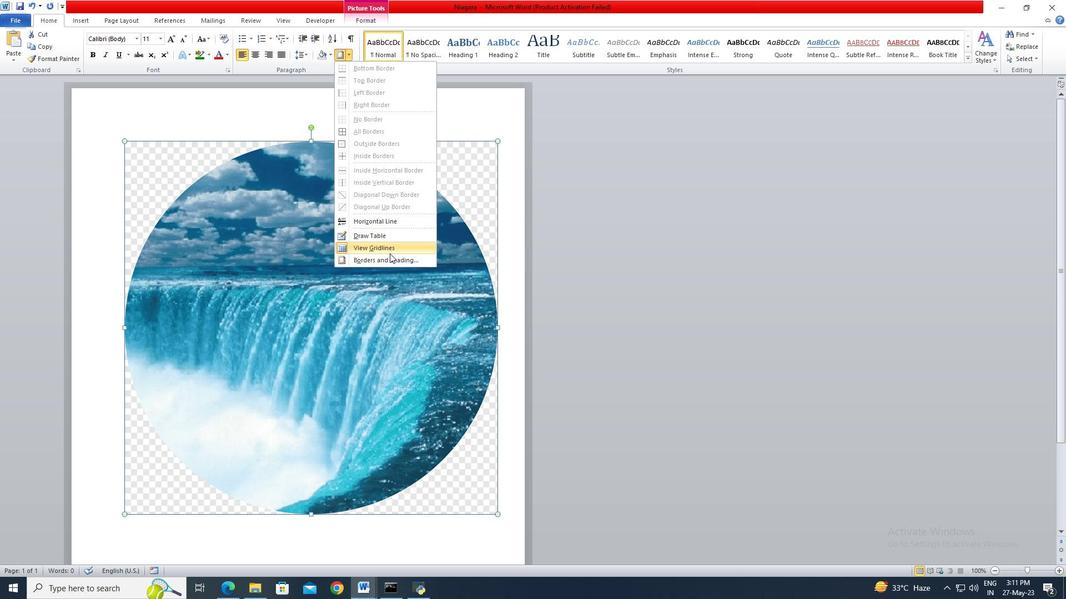 
Action: Mouse pressed left at (390, 258)
Screenshot: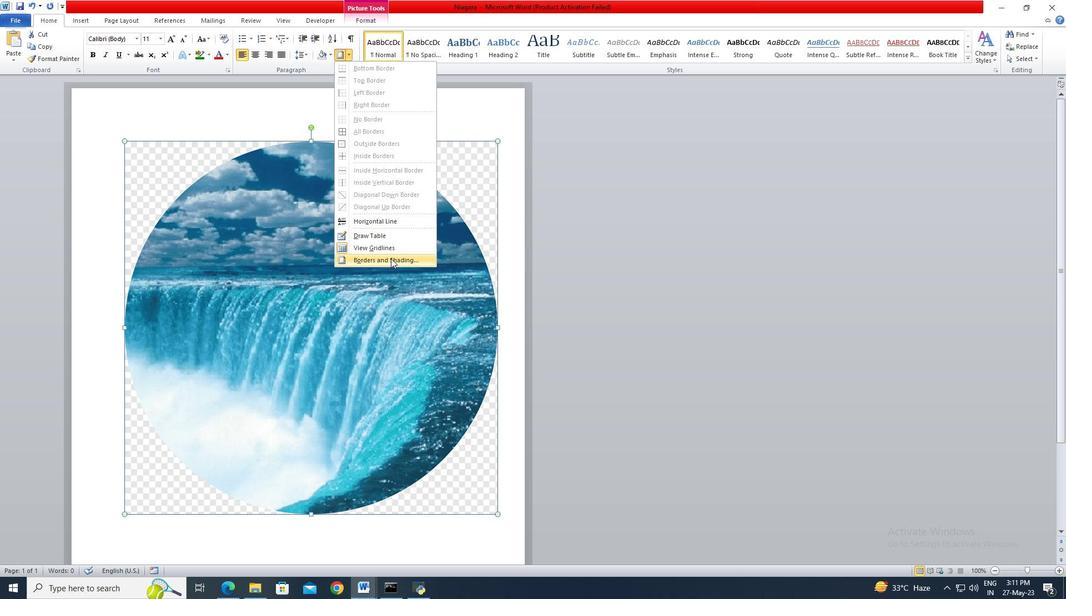 
Action: Mouse moved to (408, 296)
Screenshot: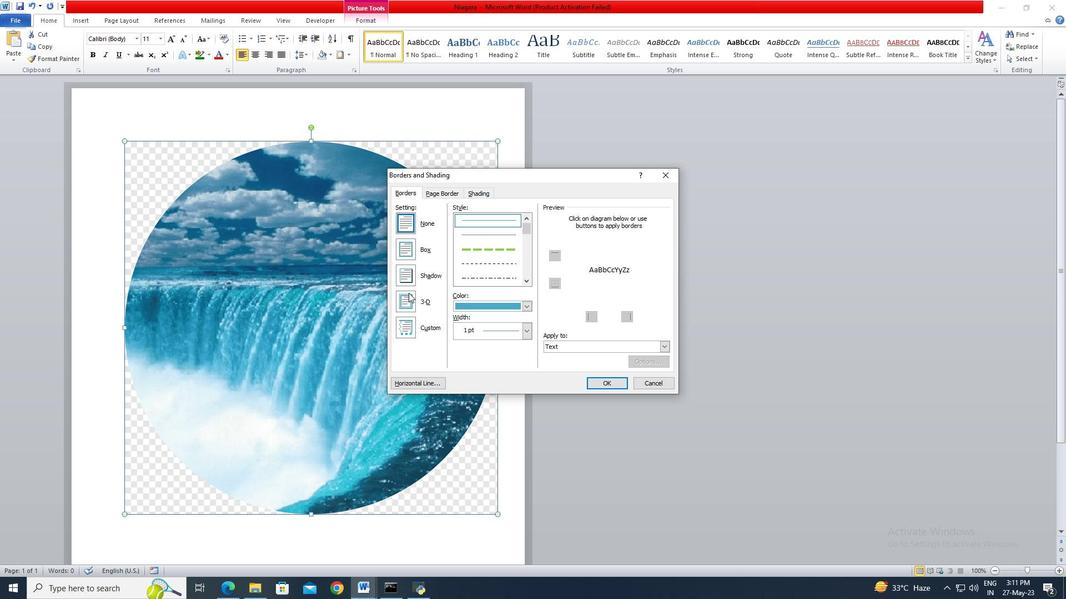 
Action: Mouse pressed left at (408, 296)
Screenshot: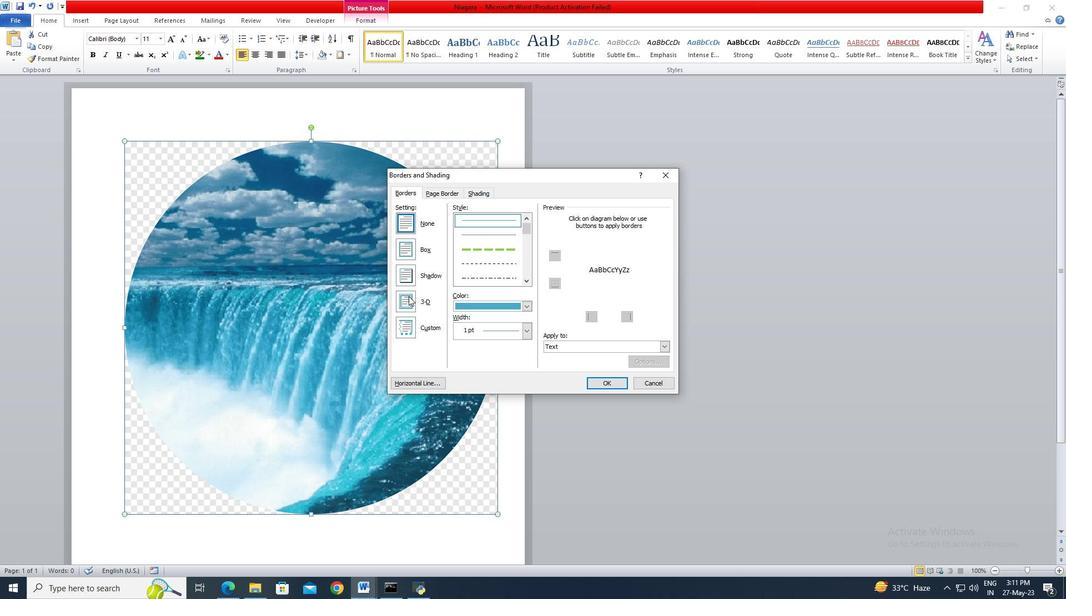 
Action: Mouse moved to (479, 262)
Screenshot: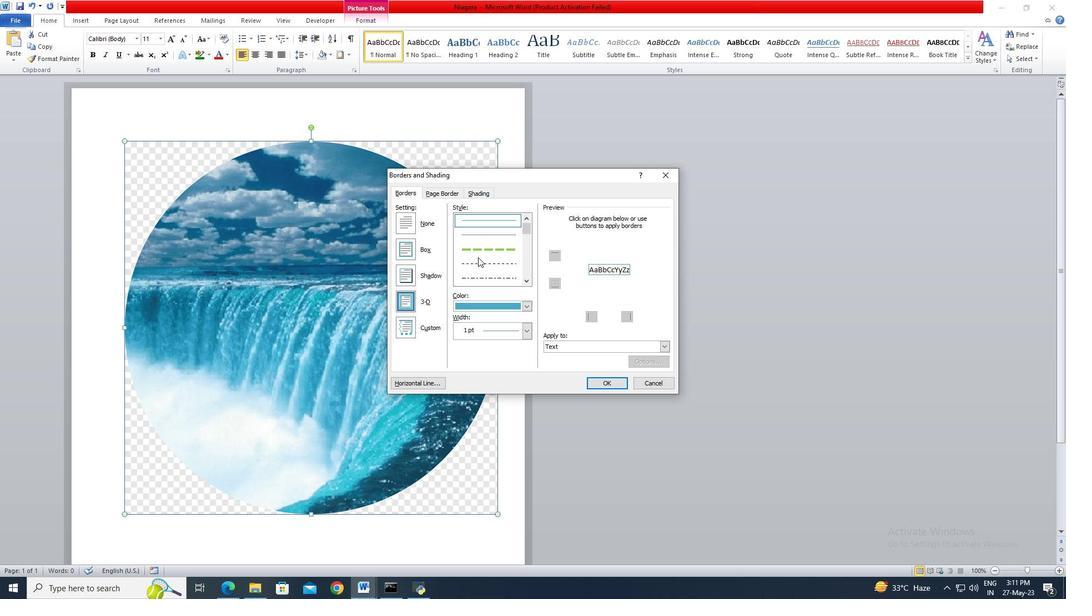 
Action: Mouse pressed left at (479, 262)
Screenshot: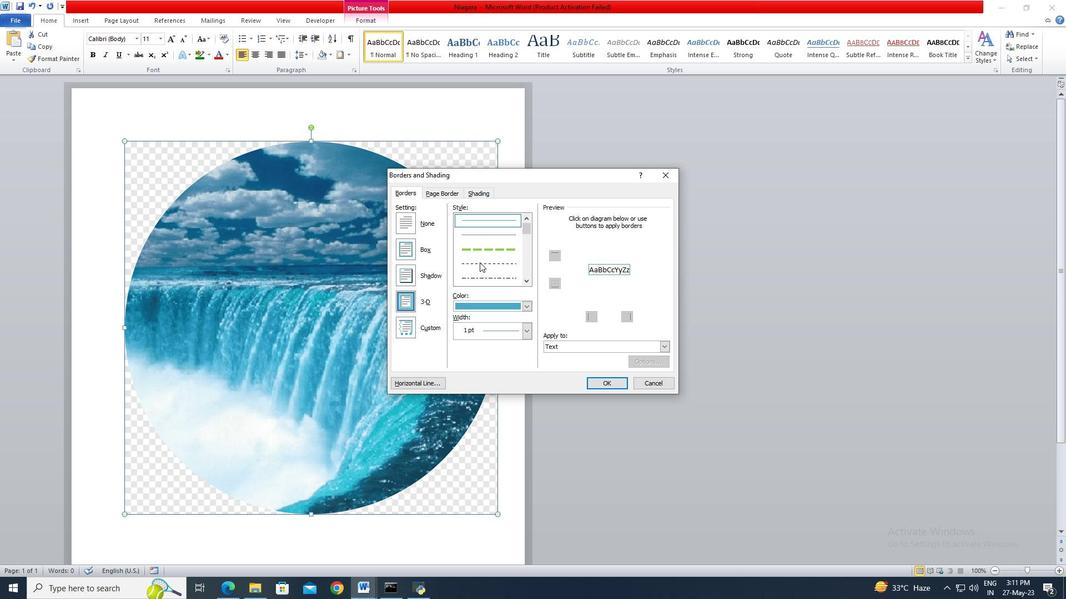 
Action: Mouse moved to (524, 302)
Screenshot: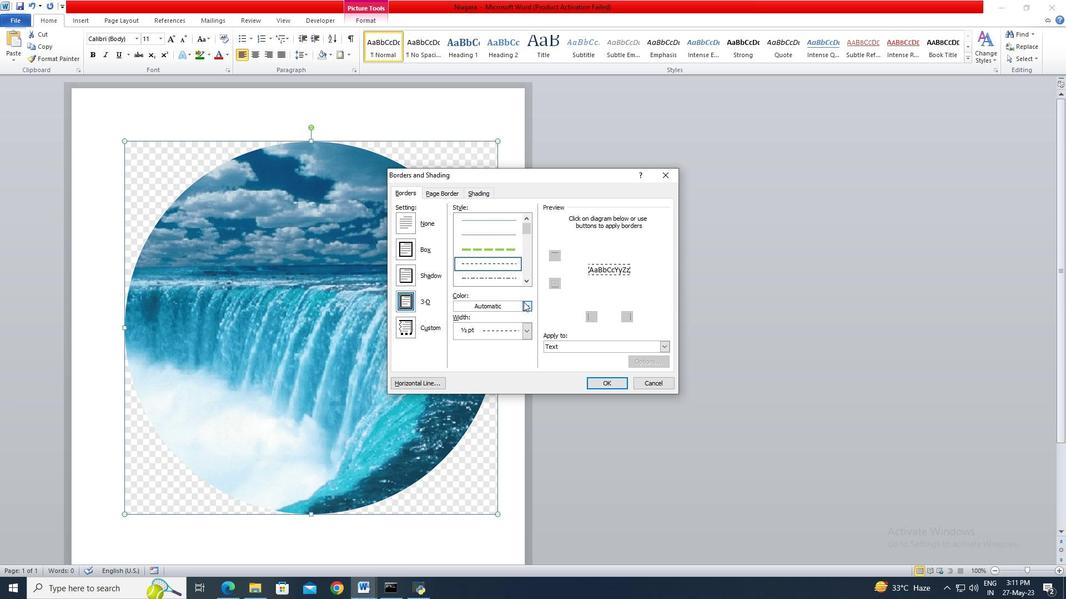 
Action: Mouse pressed left at (524, 302)
Screenshot: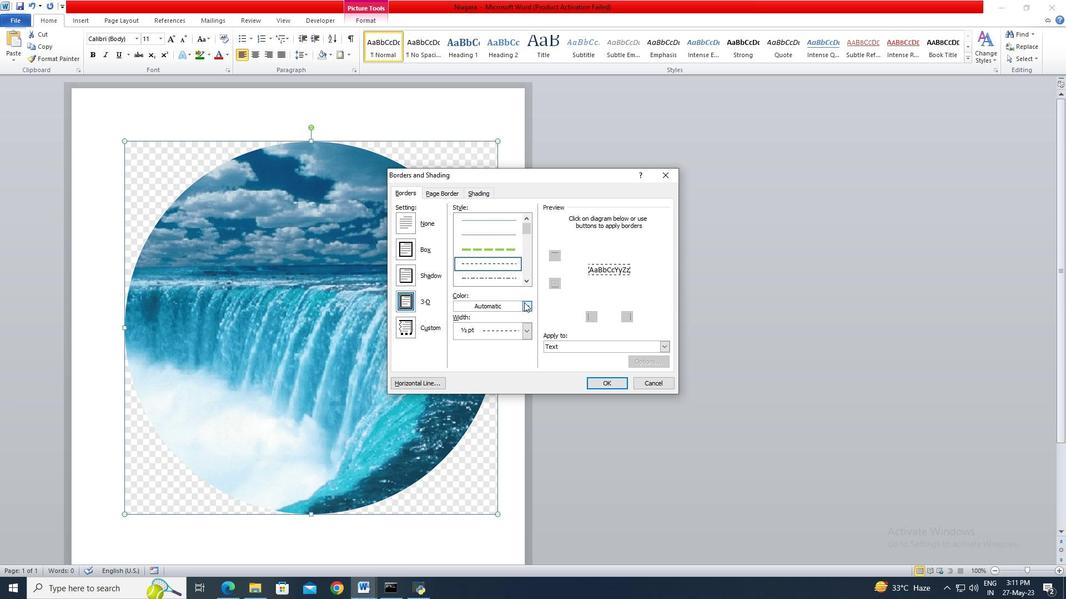 
Action: Mouse moved to (489, 399)
Screenshot: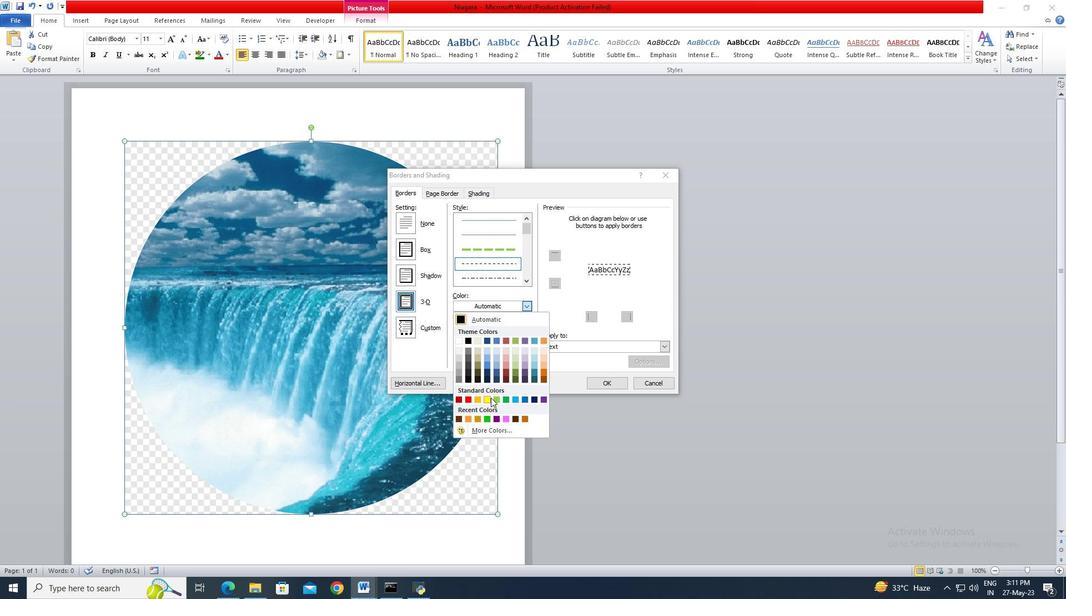
Action: Mouse pressed left at (489, 399)
Screenshot: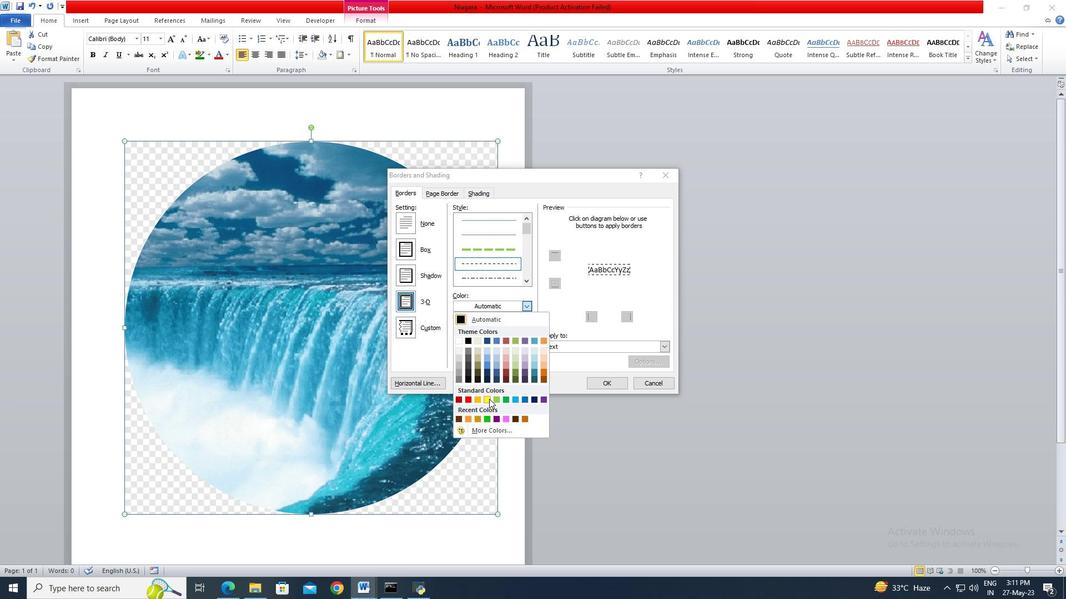 
Action: Mouse moved to (526, 334)
Screenshot: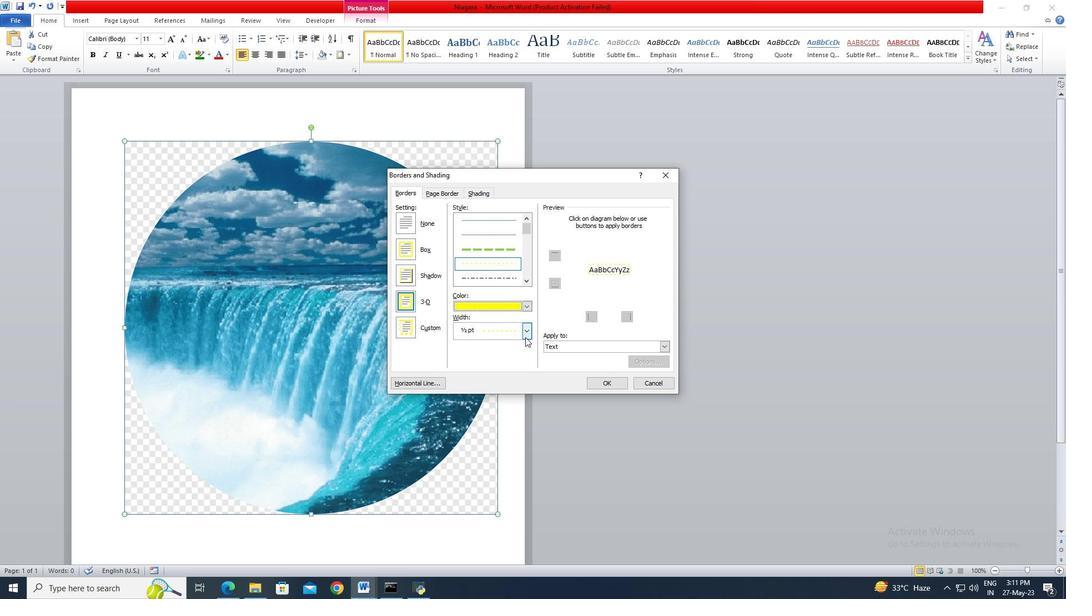 
Action: Mouse pressed left at (526, 334)
Screenshot: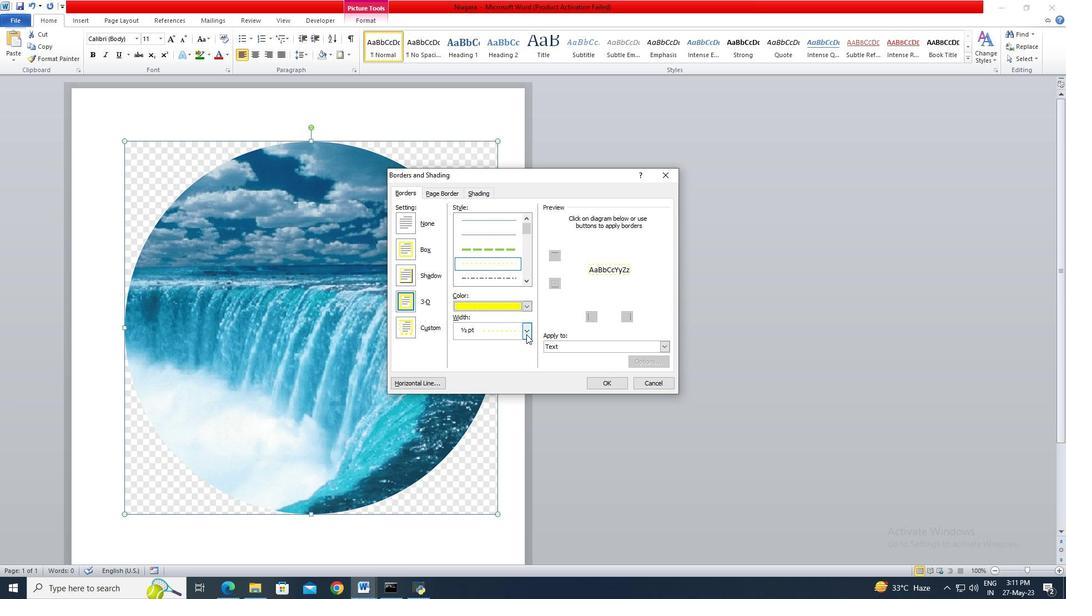 
Action: Mouse moved to (521, 372)
Screenshot: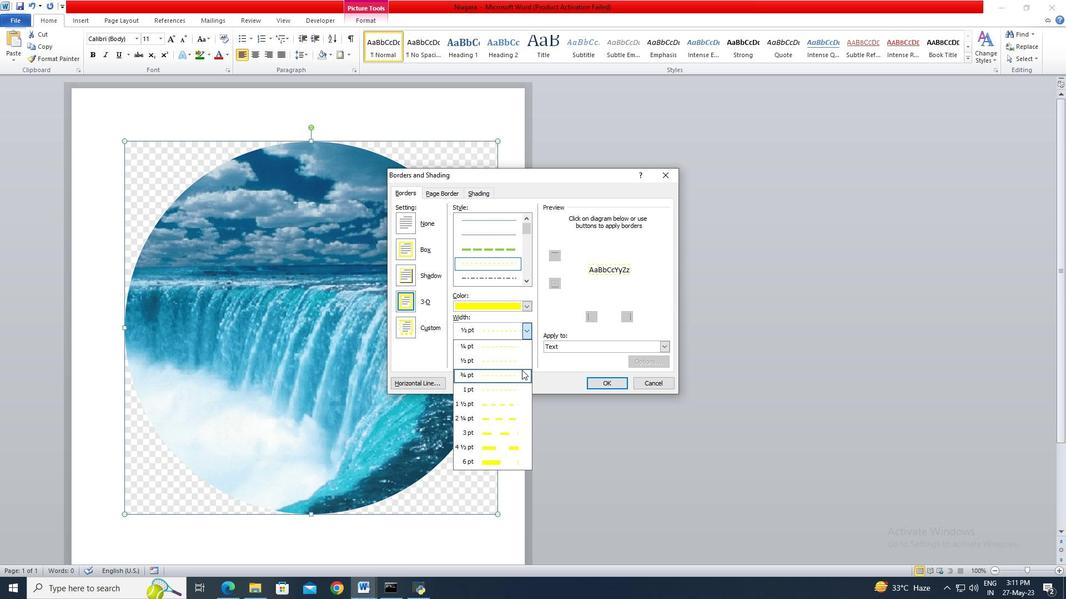 
Action: Mouse pressed left at (521, 372)
Screenshot: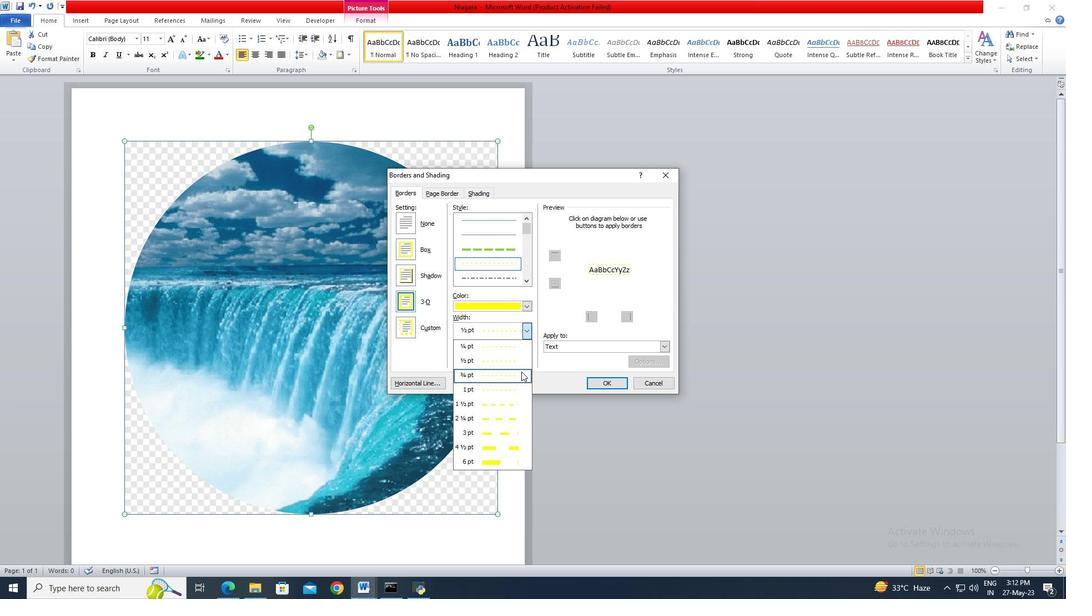 
Action: Mouse moved to (609, 380)
Screenshot: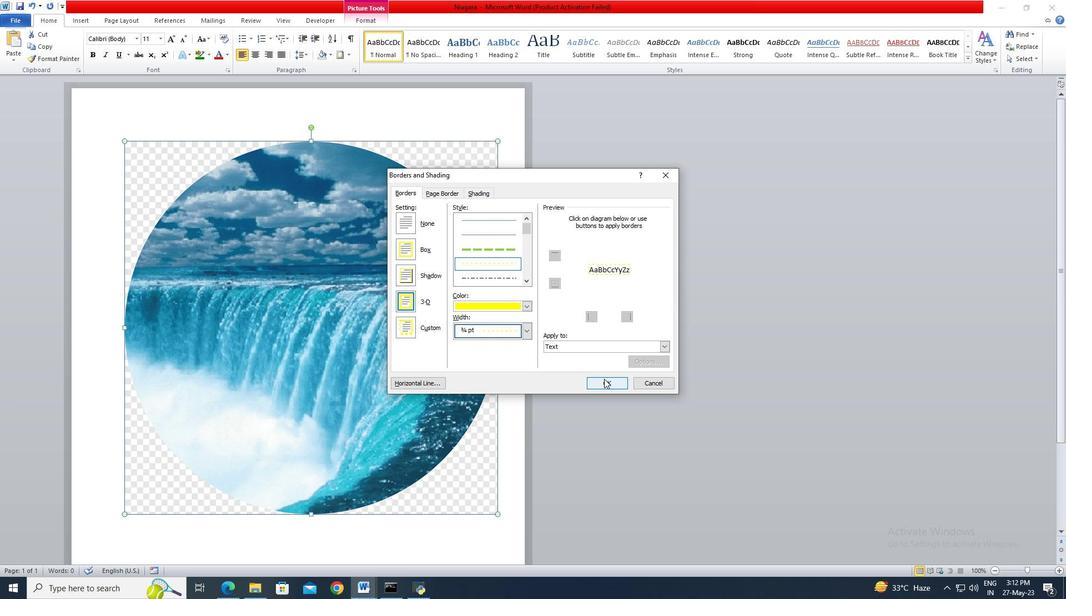 
Action: Mouse pressed left at (609, 380)
Screenshot: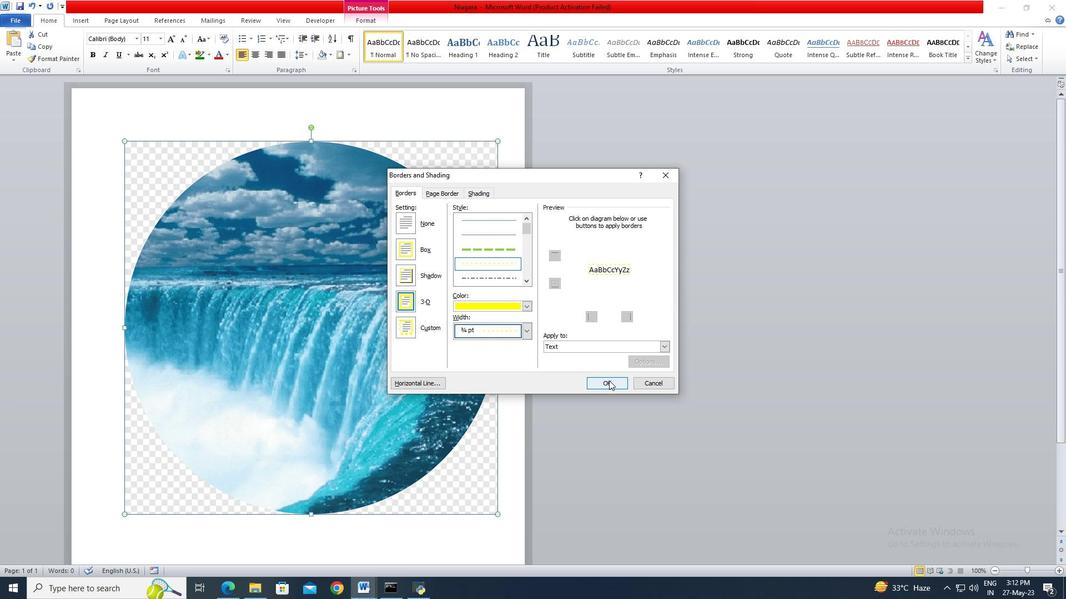
Action: Mouse moved to (512, 341)
Screenshot: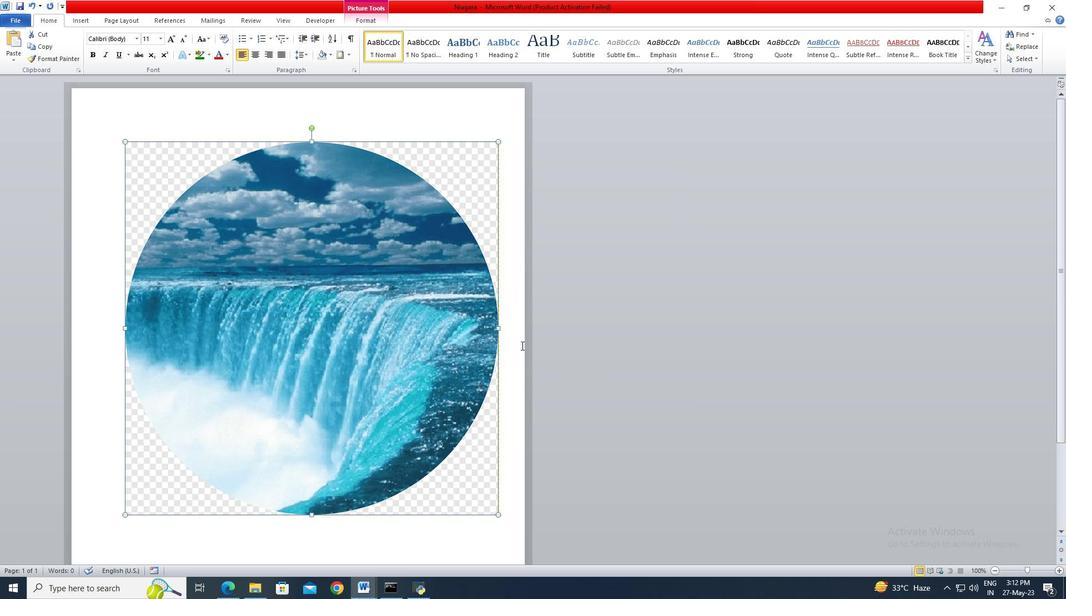 
Action: Mouse pressed left at (512, 341)
Screenshot: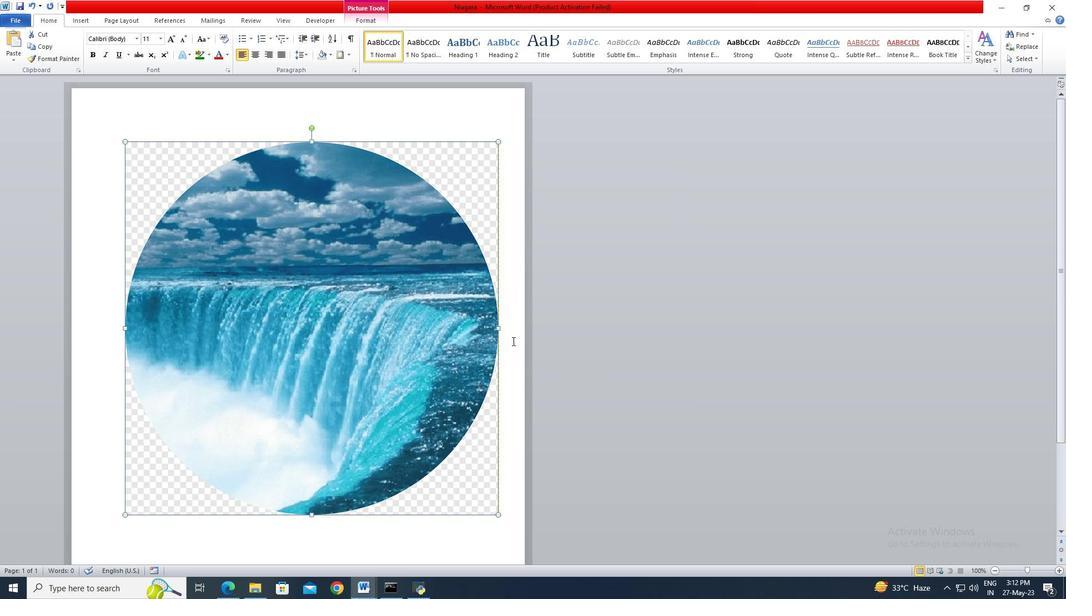 
